 Task: Search one way flight ticket for 2 adults, 2 children, 2 infants in seat in first from Milwaukee: Milwaukee Mitchell International Airport to New Bern: Coastal Carolina Regional Airport (was Craven County Regional) on 8-4-2023. Choice of flights is Southwest. Number of bags: 1 checked bag. Price is upto 71000. Outbound departure time preference is 23:15.
Action: Mouse moved to (345, 290)
Screenshot: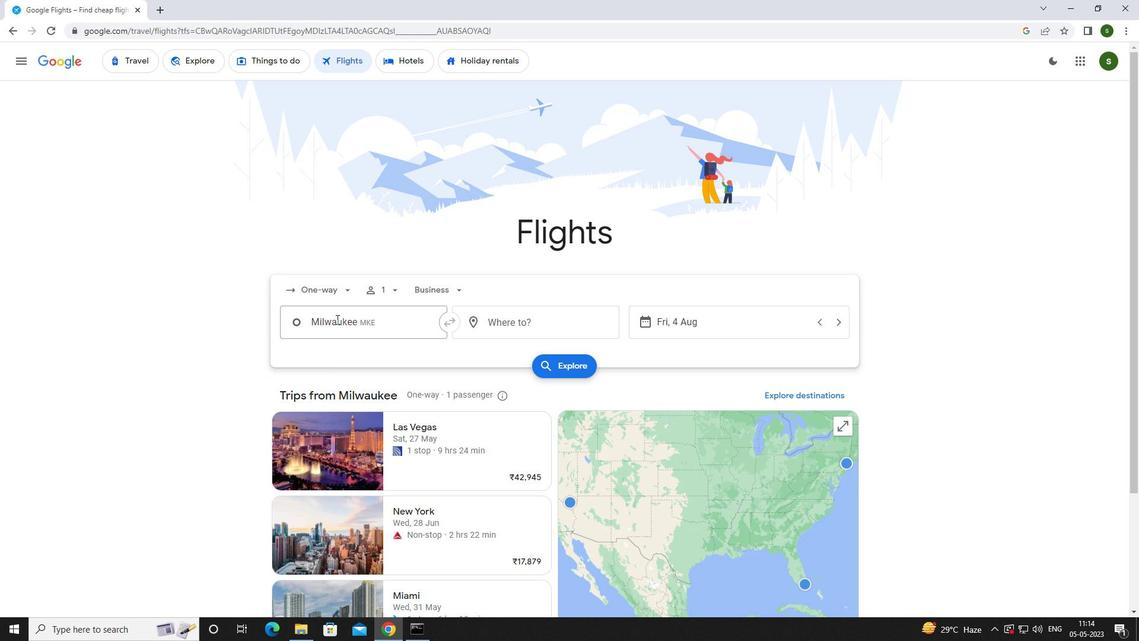 
Action: Mouse pressed left at (345, 290)
Screenshot: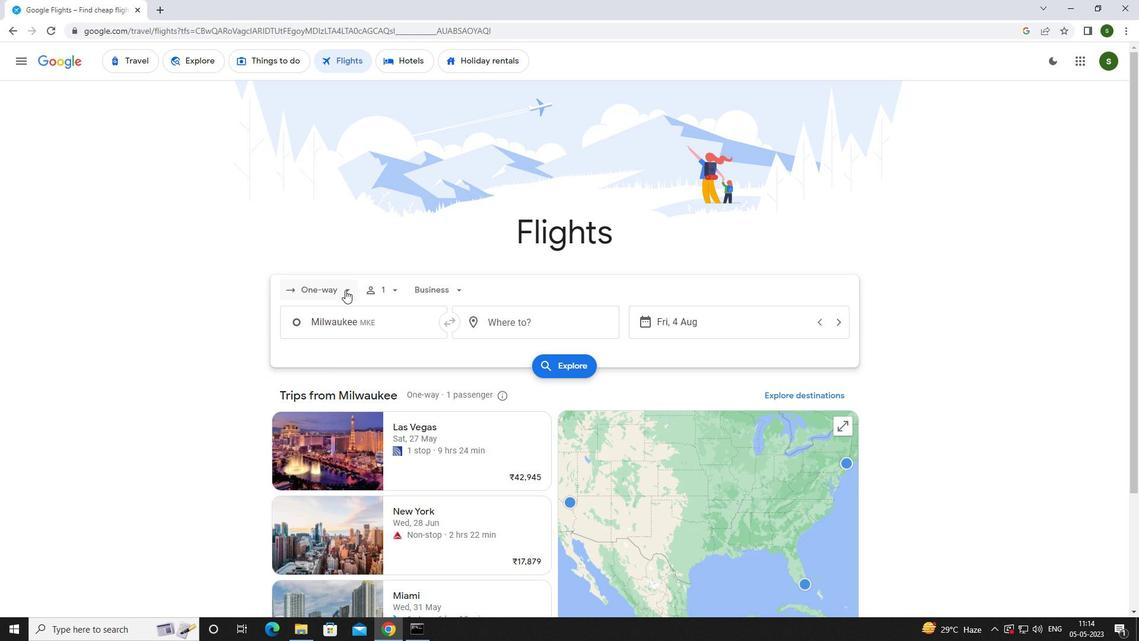 
Action: Mouse moved to (333, 345)
Screenshot: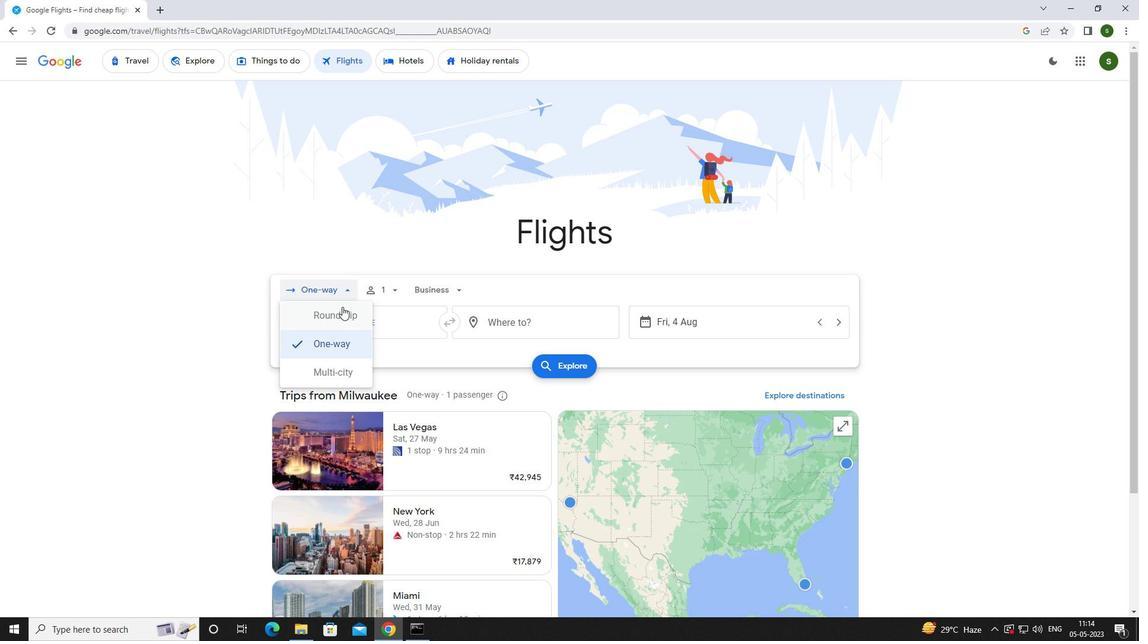 
Action: Mouse pressed left at (333, 345)
Screenshot: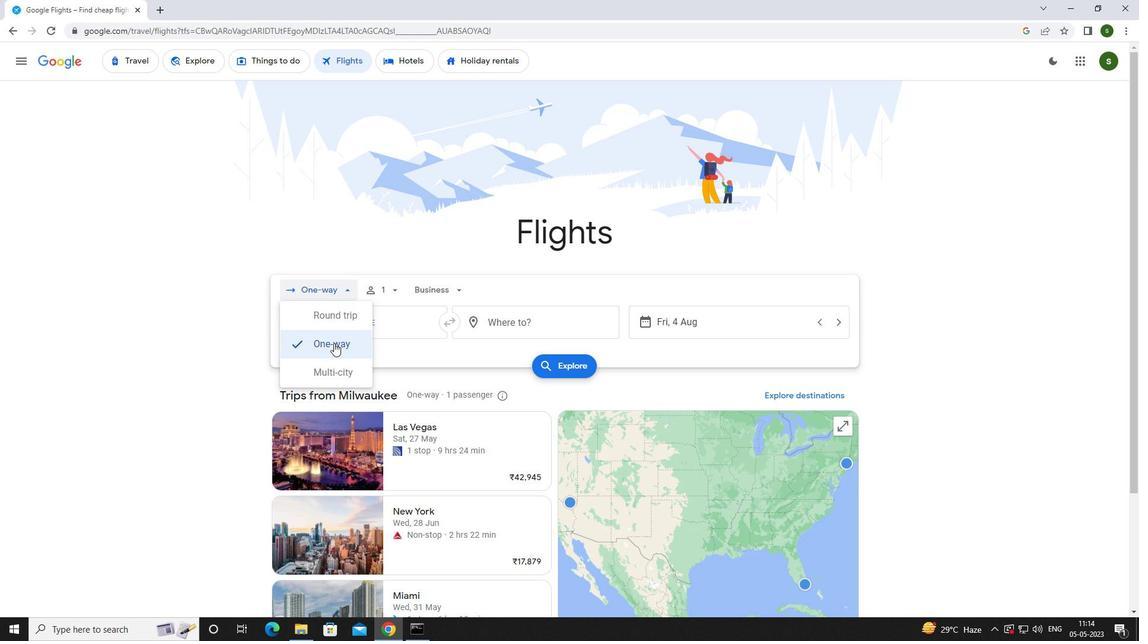 
Action: Mouse moved to (390, 294)
Screenshot: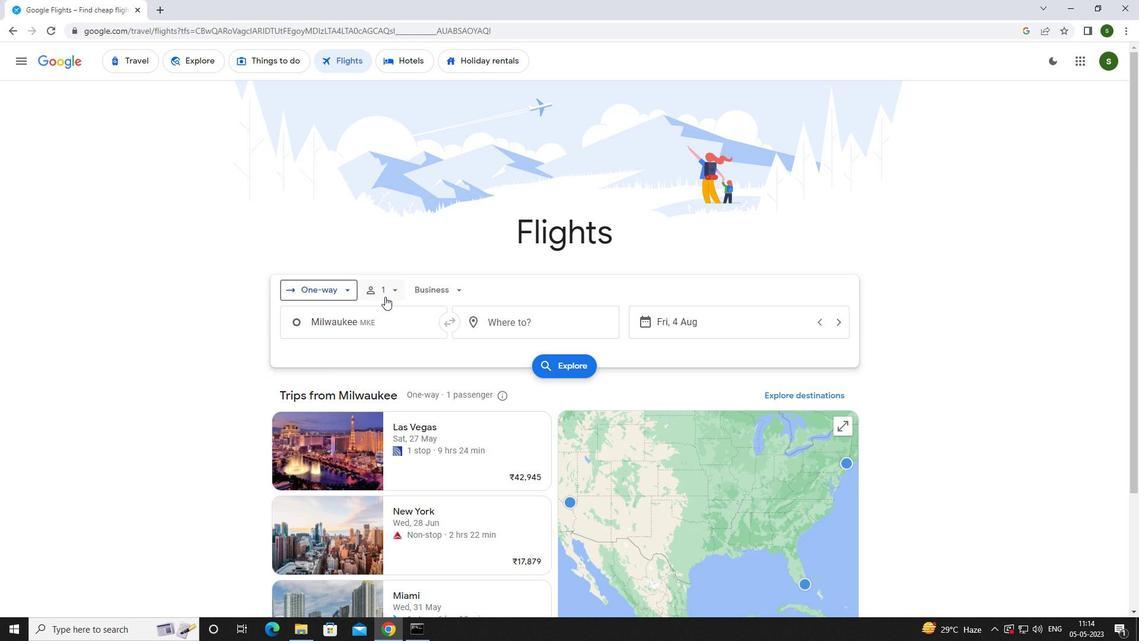 
Action: Mouse pressed left at (390, 294)
Screenshot: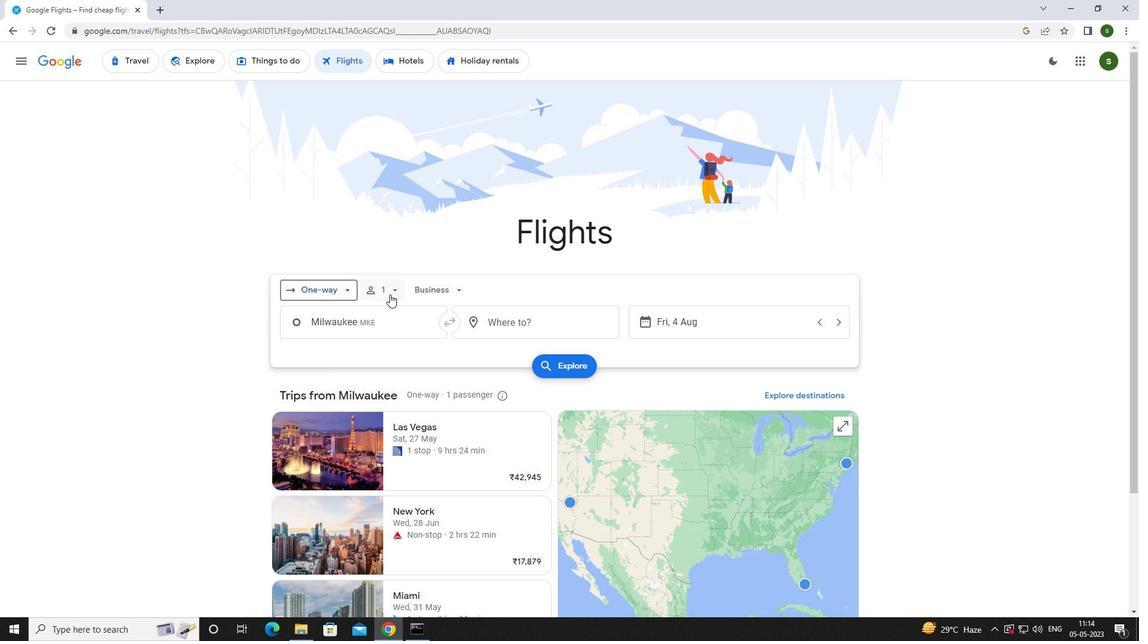 
Action: Mouse moved to (483, 319)
Screenshot: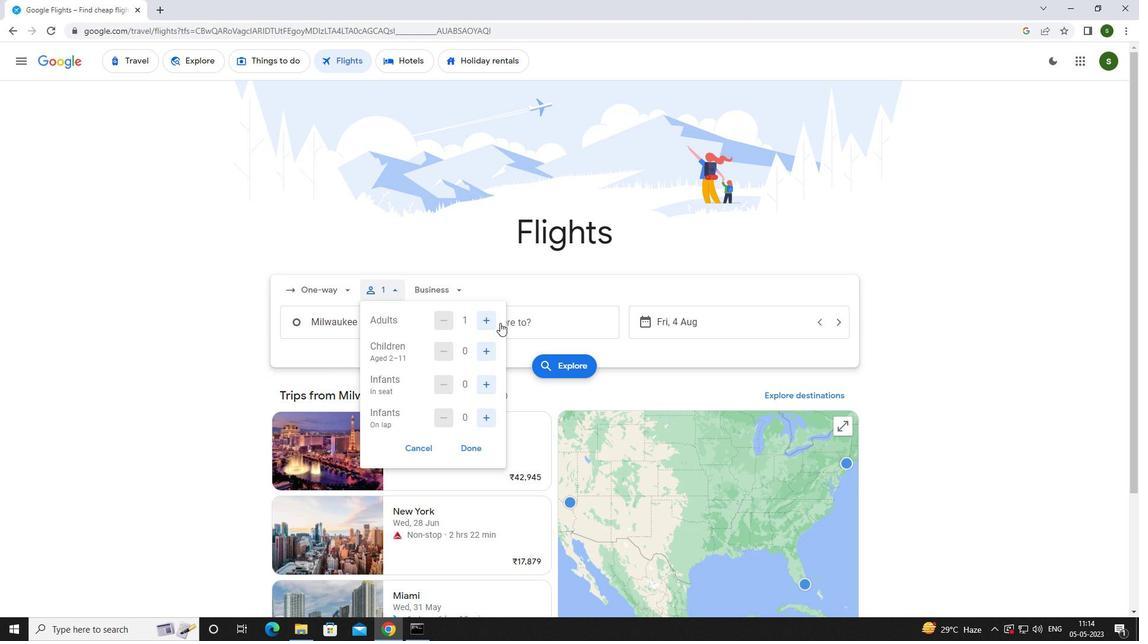 
Action: Mouse pressed left at (483, 319)
Screenshot: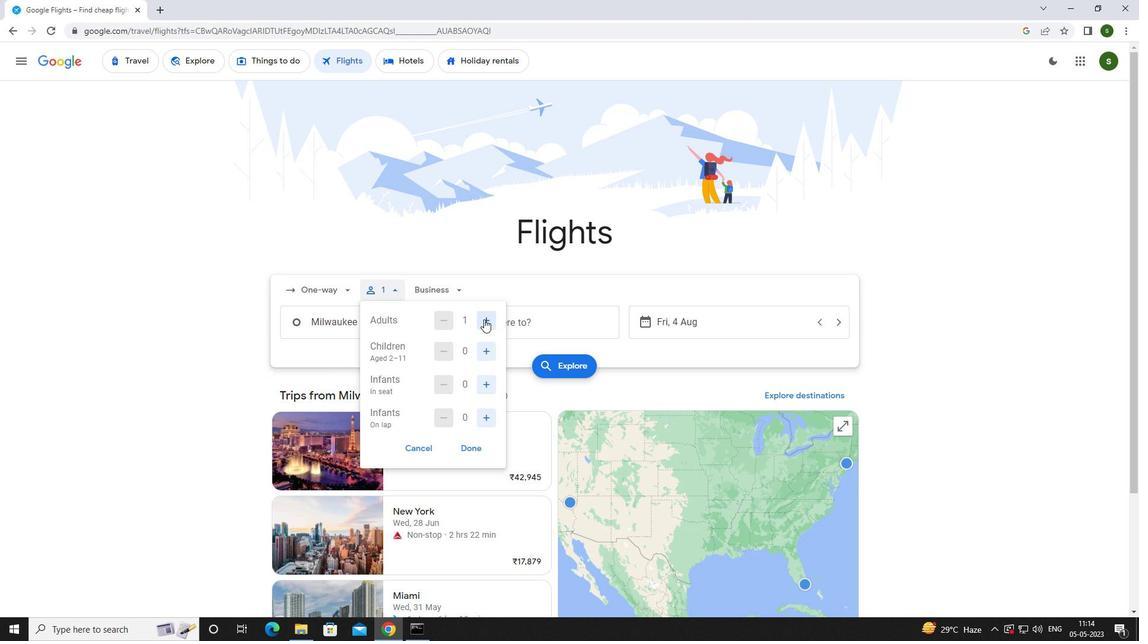 
Action: Mouse moved to (485, 345)
Screenshot: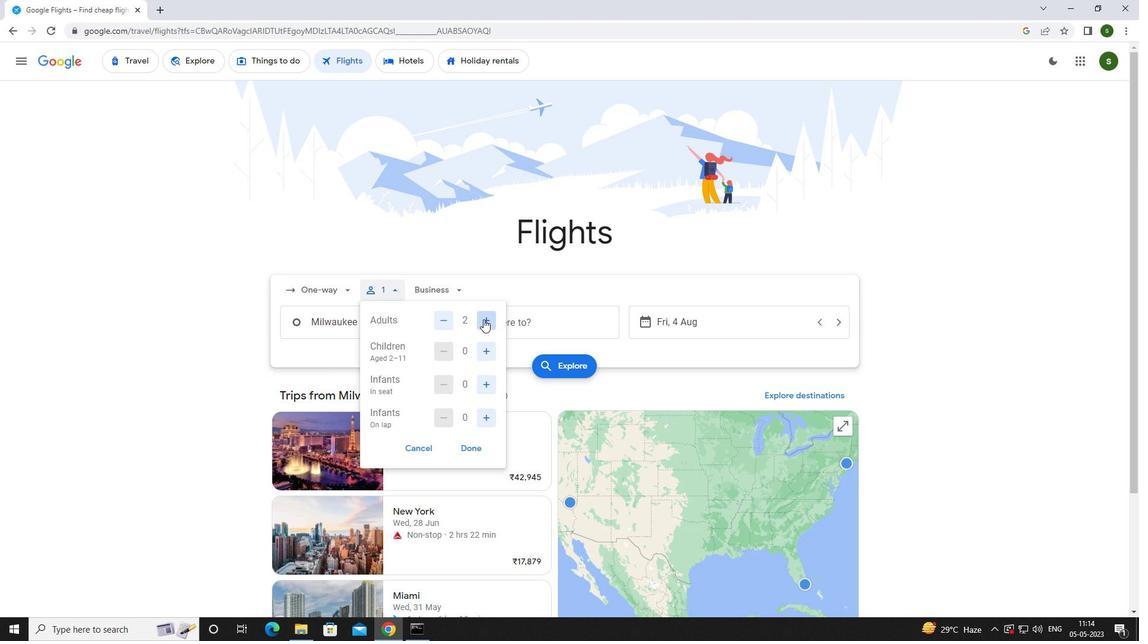 
Action: Mouse pressed left at (485, 345)
Screenshot: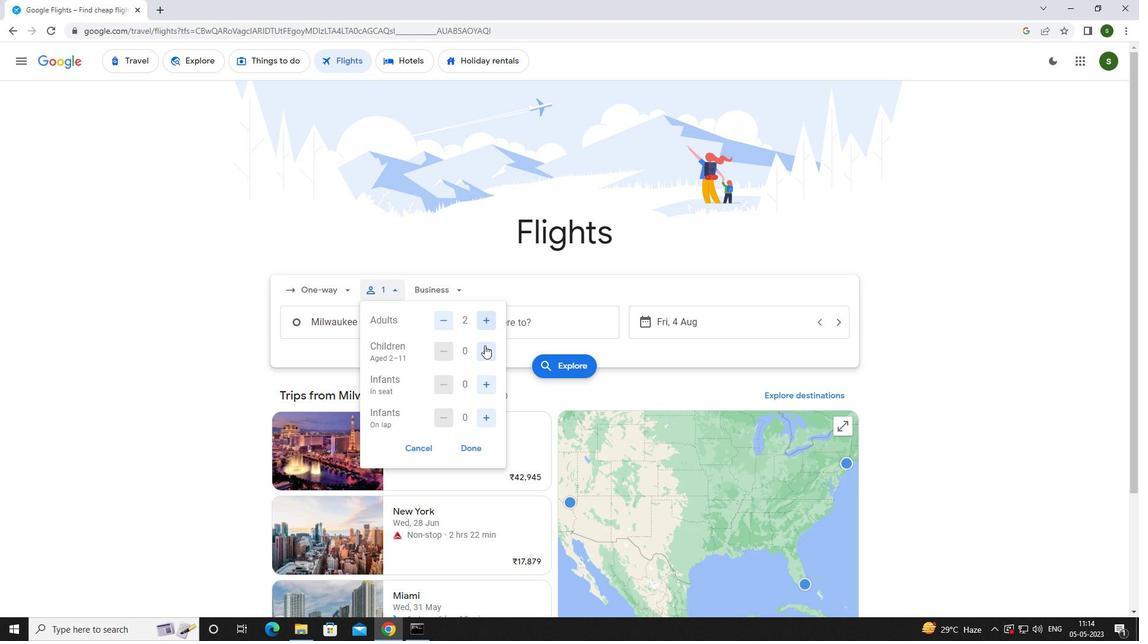 
Action: Mouse moved to (485, 346)
Screenshot: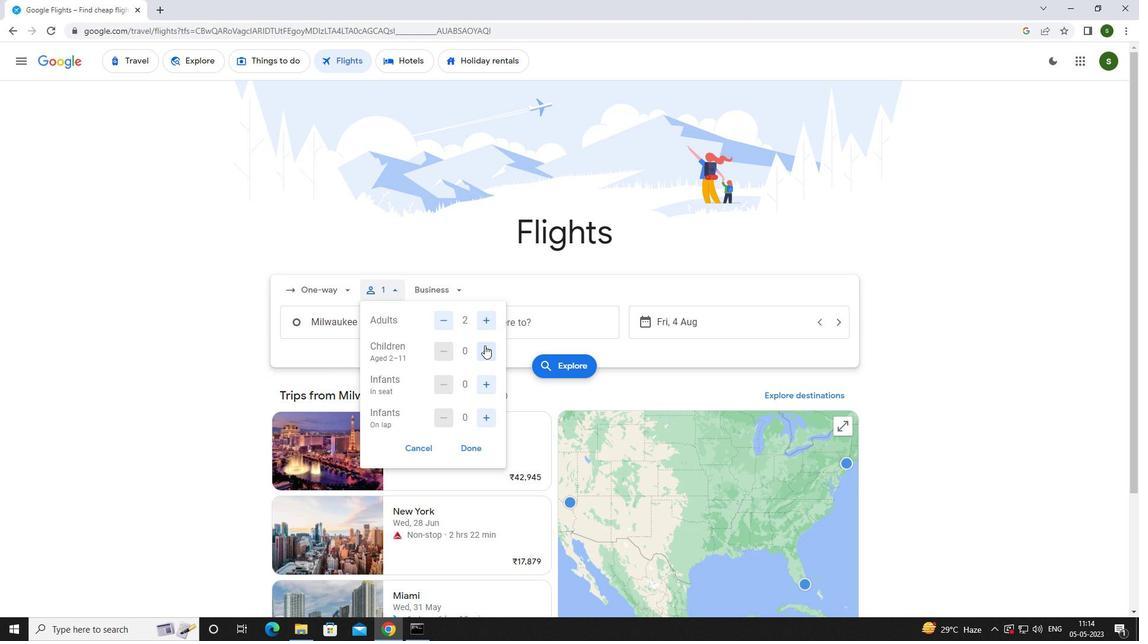 
Action: Mouse pressed left at (485, 346)
Screenshot: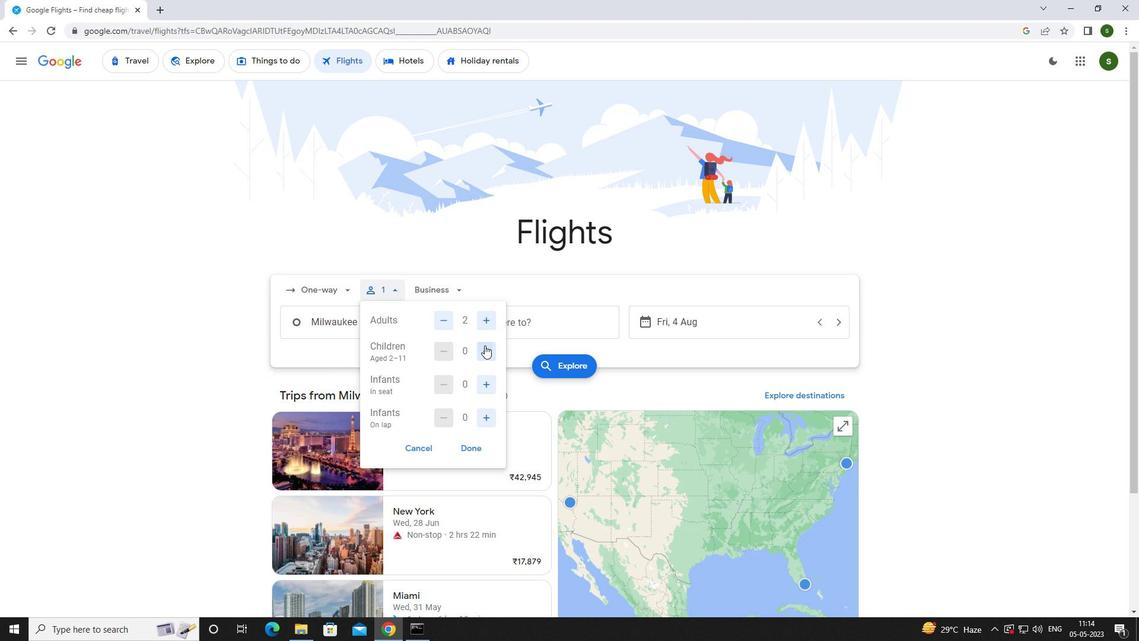 
Action: Mouse moved to (487, 383)
Screenshot: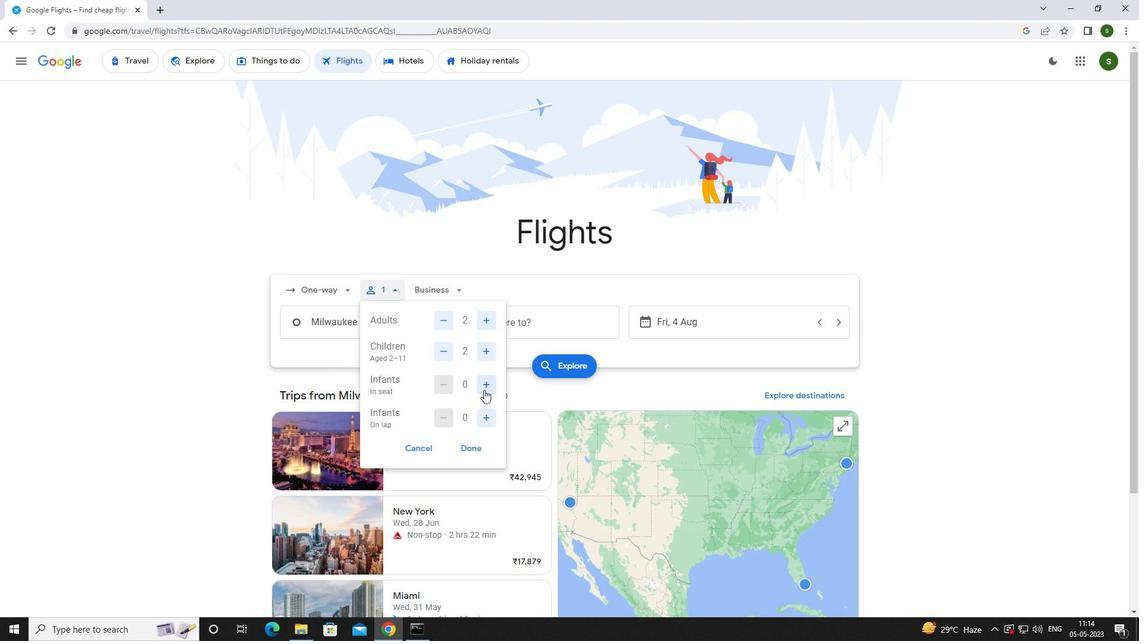 
Action: Mouse pressed left at (487, 383)
Screenshot: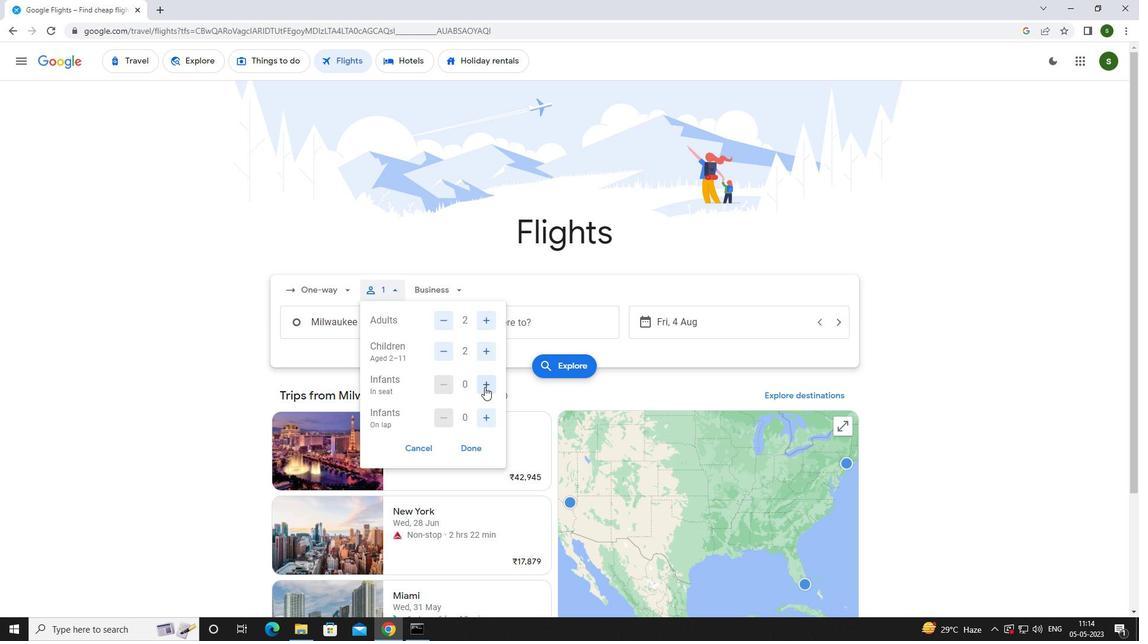 
Action: Mouse pressed left at (487, 383)
Screenshot: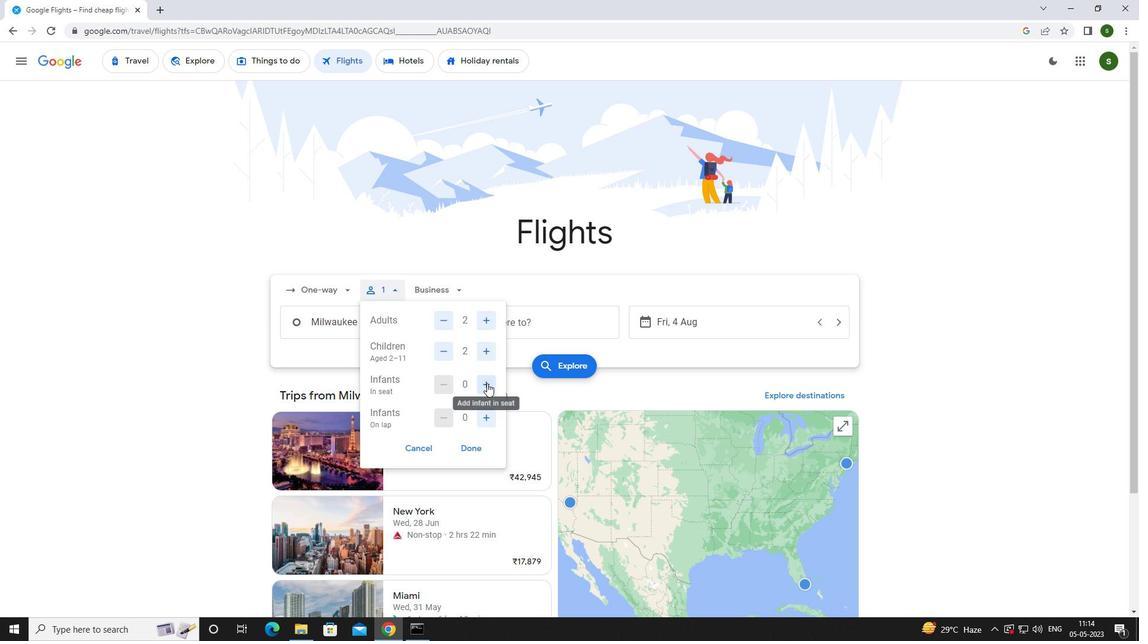 
Action: Mouse moved to (452, 286)
Screenshot: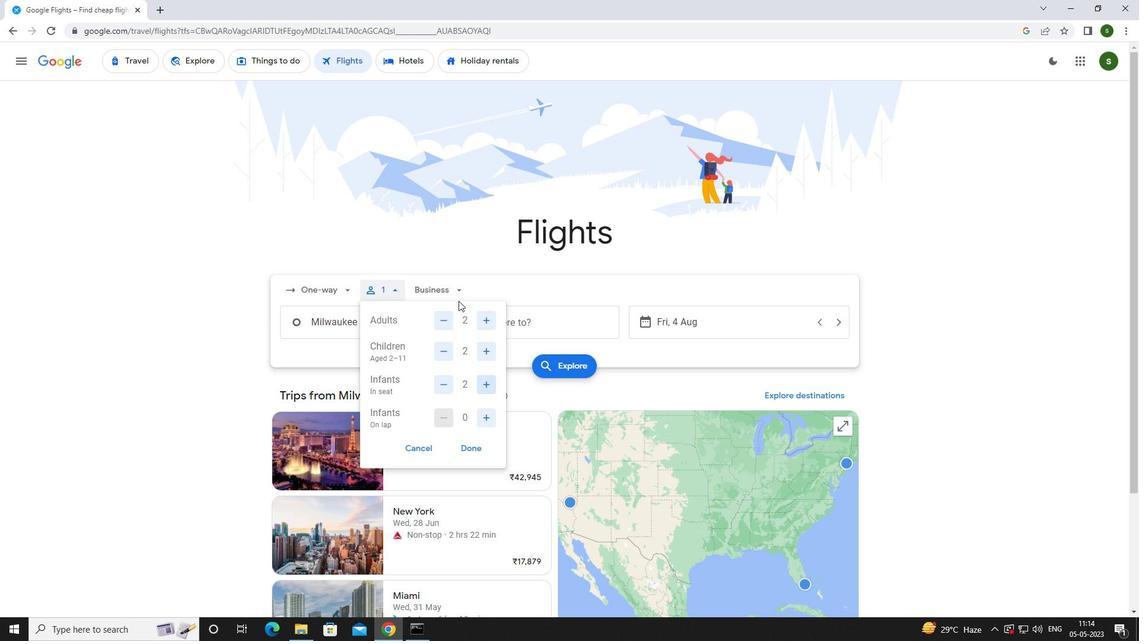 
Action: Mouse pressed left at (452, 286)
Screenshot: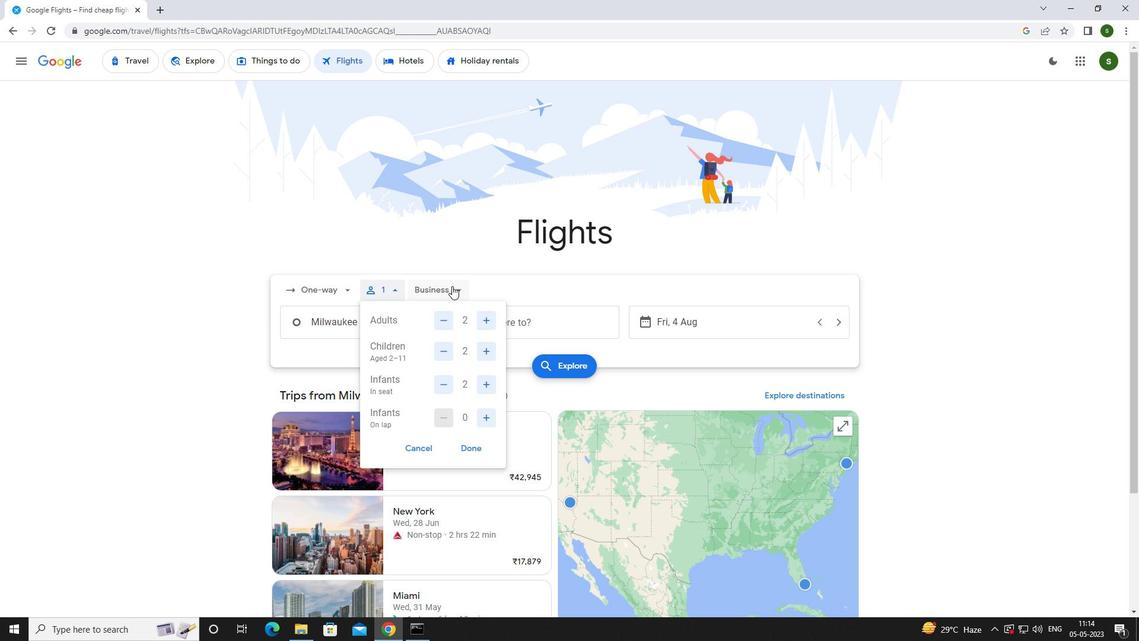 
Action: Mouse moved to (468, 399)
Screenshot: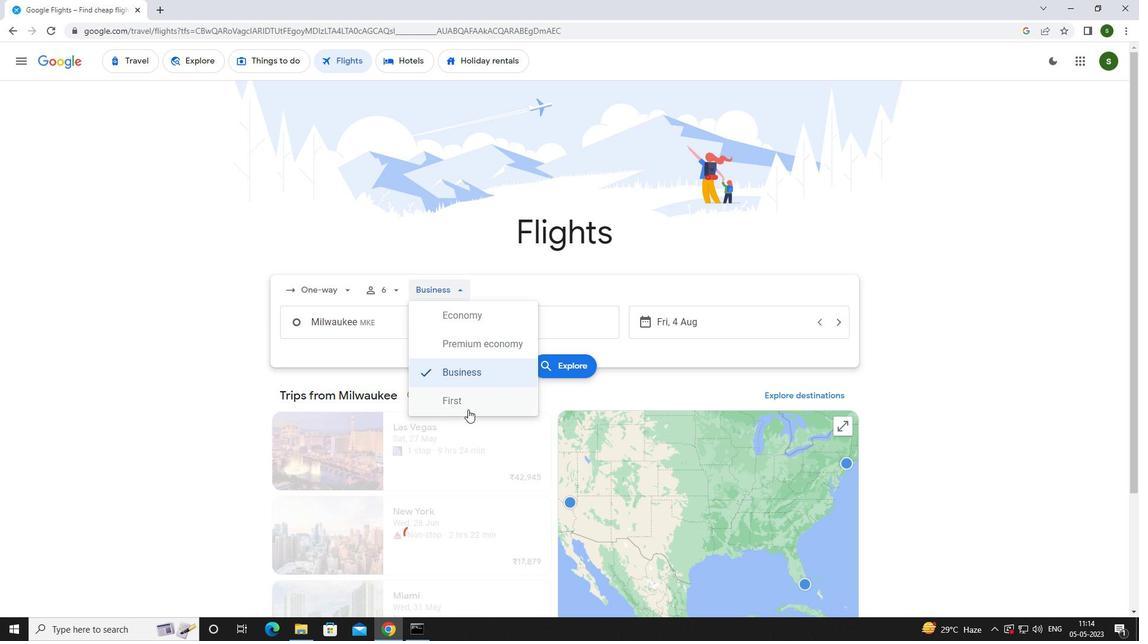 
Action: Mouse pressed left at (468, 399)
Screenshot: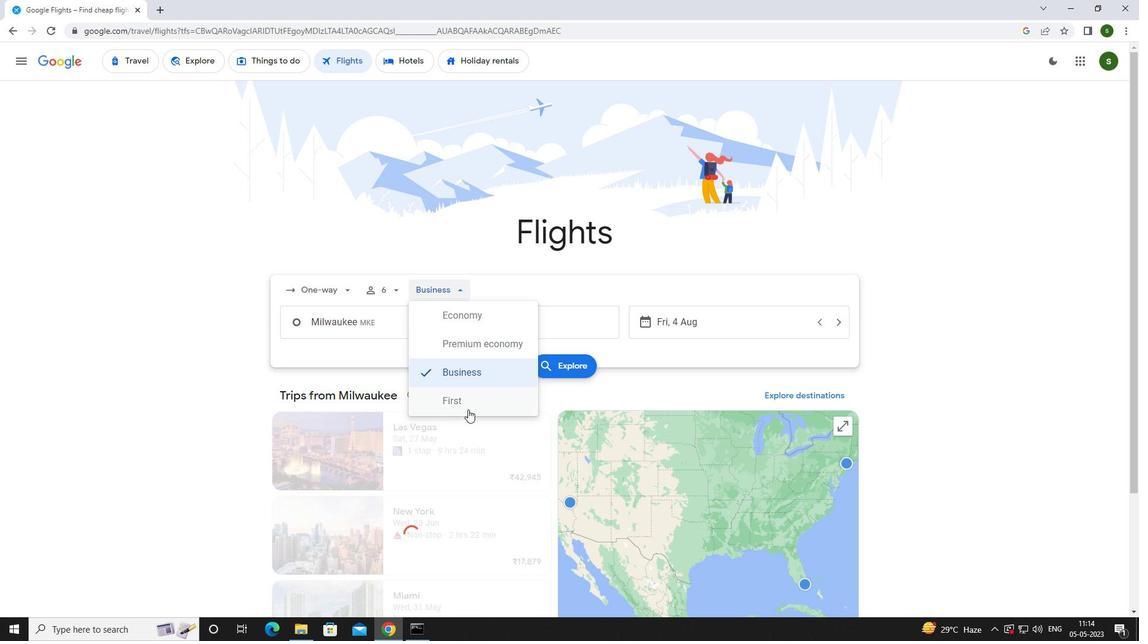 
Action: Mouse moved to (422, 331)
Screenshot: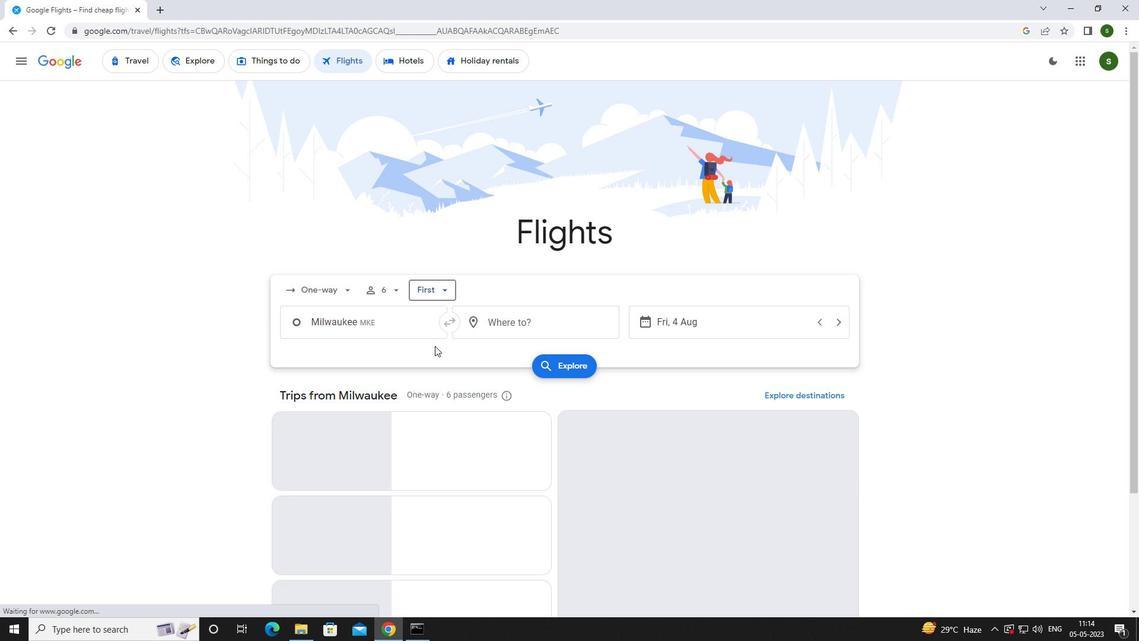 
Action: Mouse pressed left at (422, 331)
Screenshot: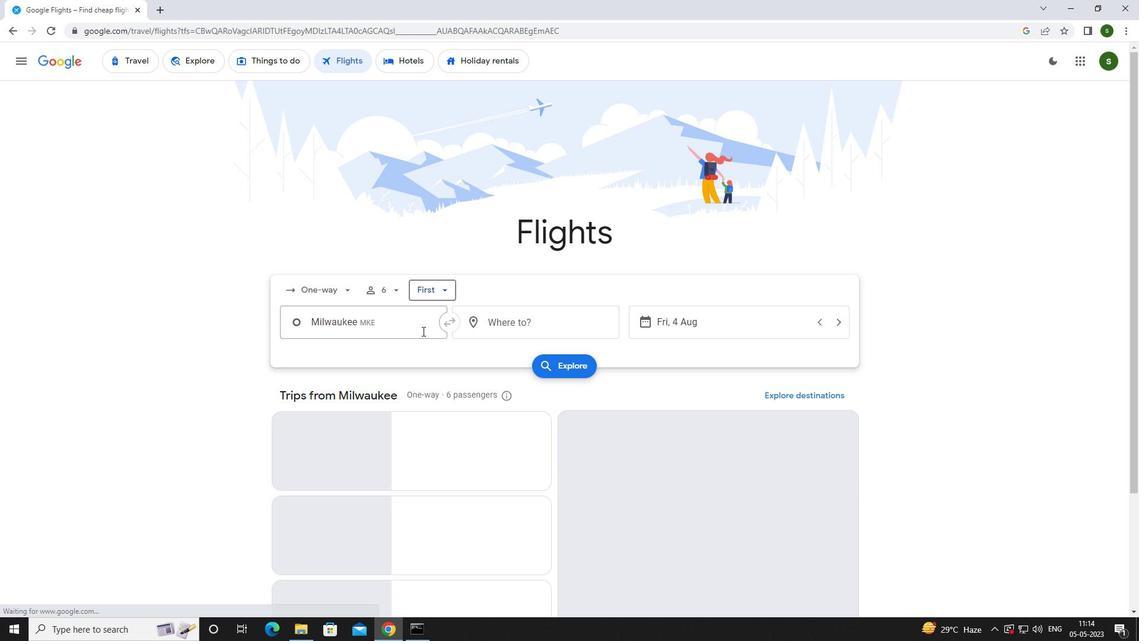 
Action: Key pressed <Key.caps_lock>m<Key.caps_lock>il
Screenshot: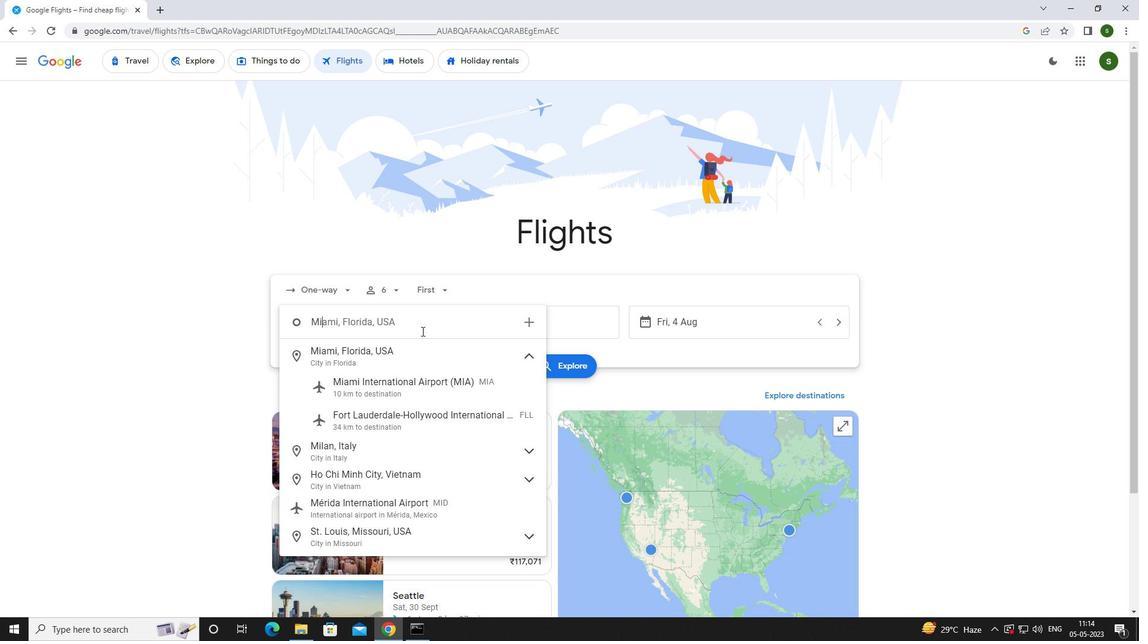 
Action: Mouse moved to (419, 581)
Screenshot: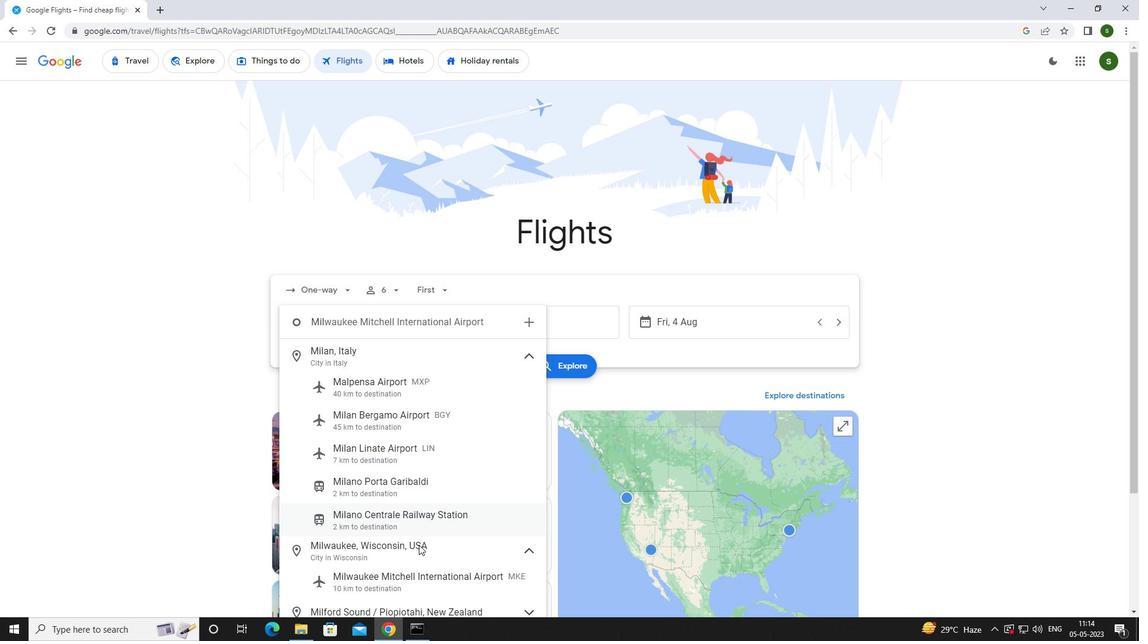 
Action: Mouse pressed left at (419, 581)
Screenshot: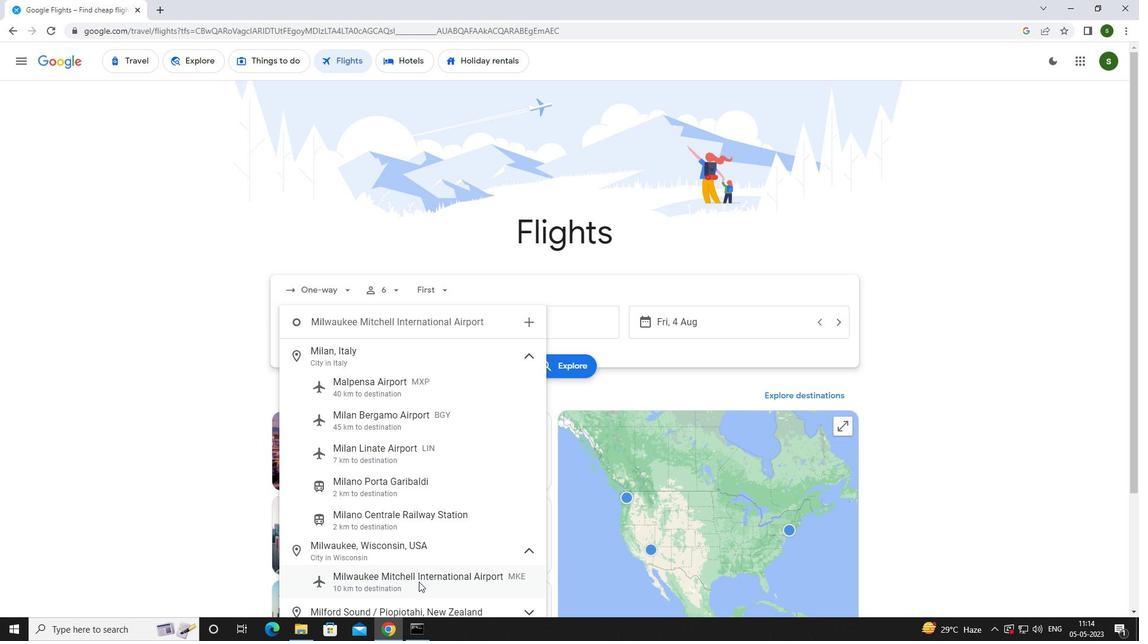 
Action: Mouse moved to (540, 336)
Screenshot: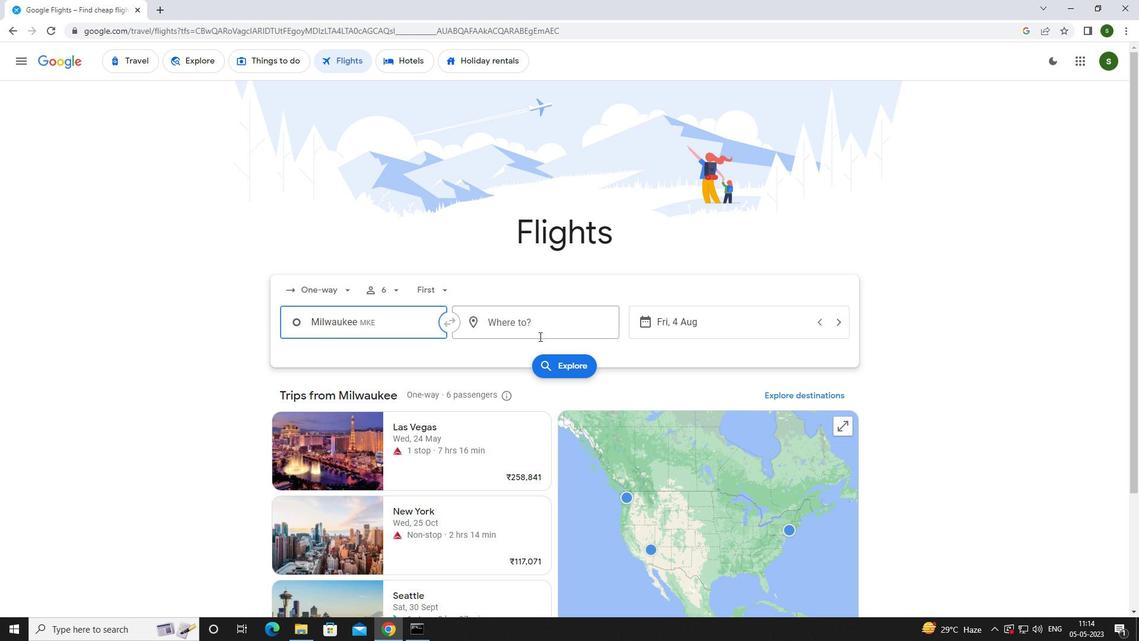 
Action: Mouse pressed left at (540, 336)
Screenshot: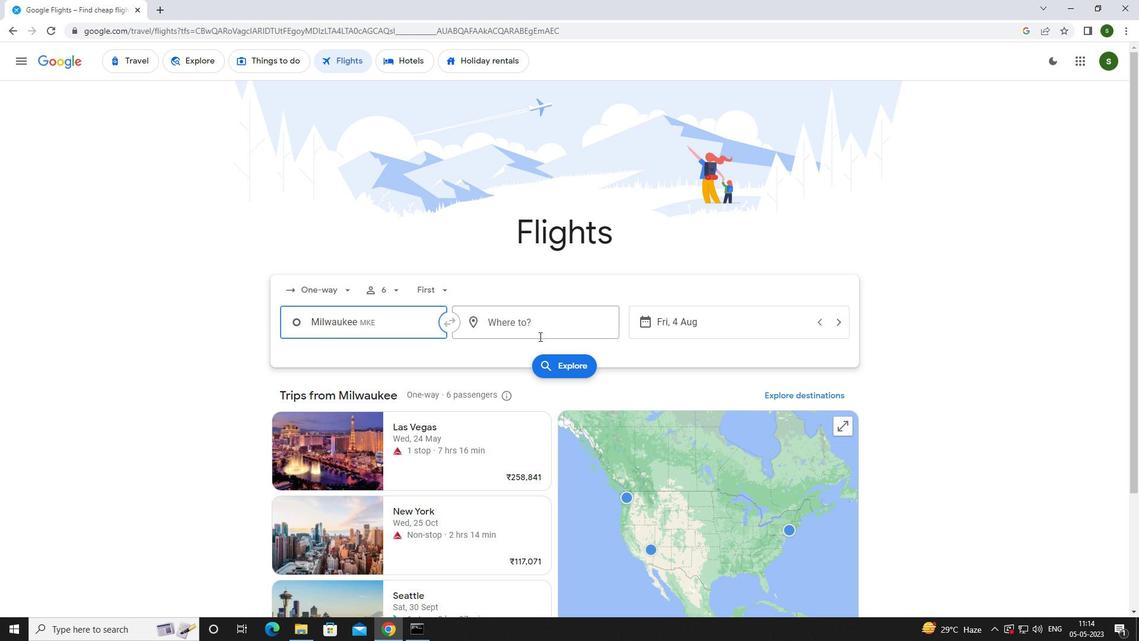 
Action: Key pressed <Key.caps_lock>c<Key.caps_lock>oastal
Screenshot: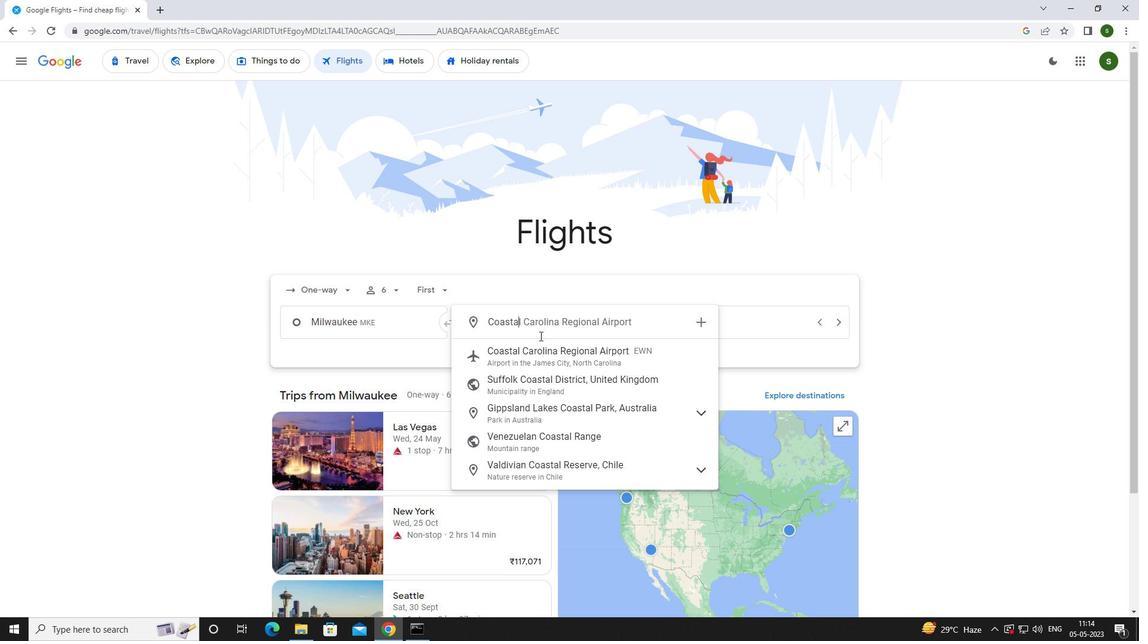 
Action: Mouse moved to (534, 355)
Screenshot: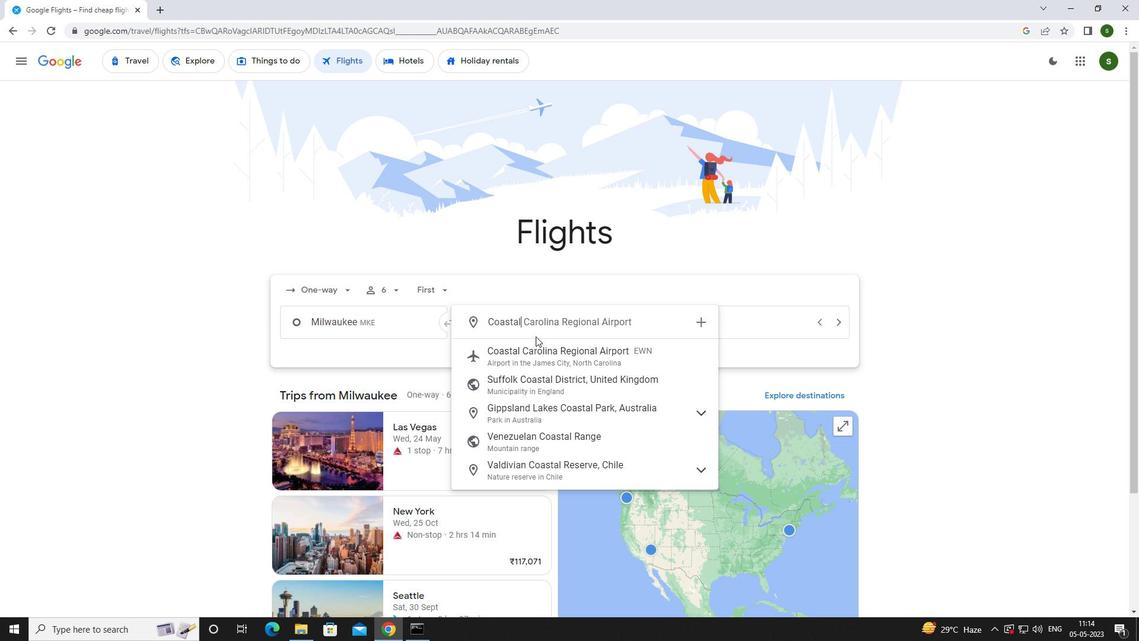 
Action: Mouse pressed left at (534, 355)
Screenshot: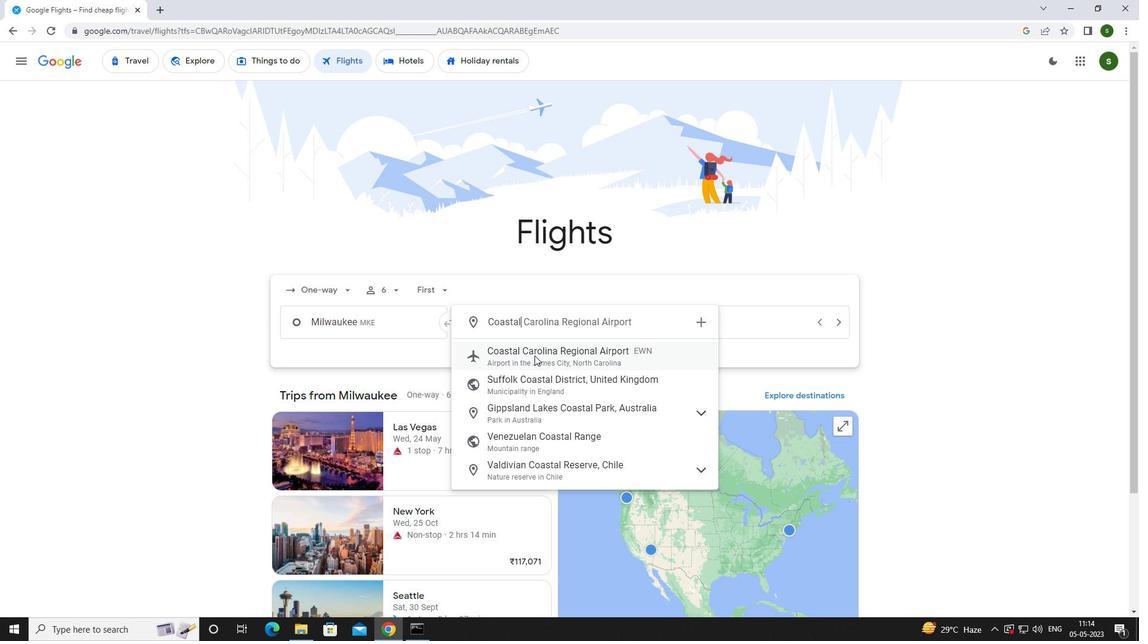
Action: Mouse moved to (687, 318)
Screenshot: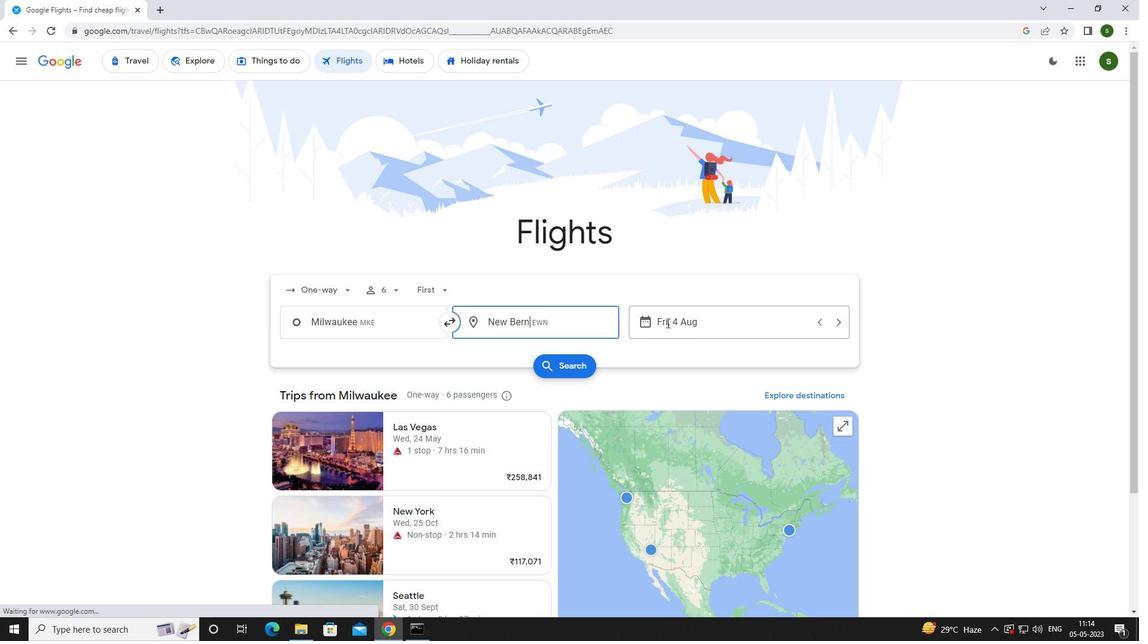 
Action: Mouse pressed left at (687, 318)
Screenshot: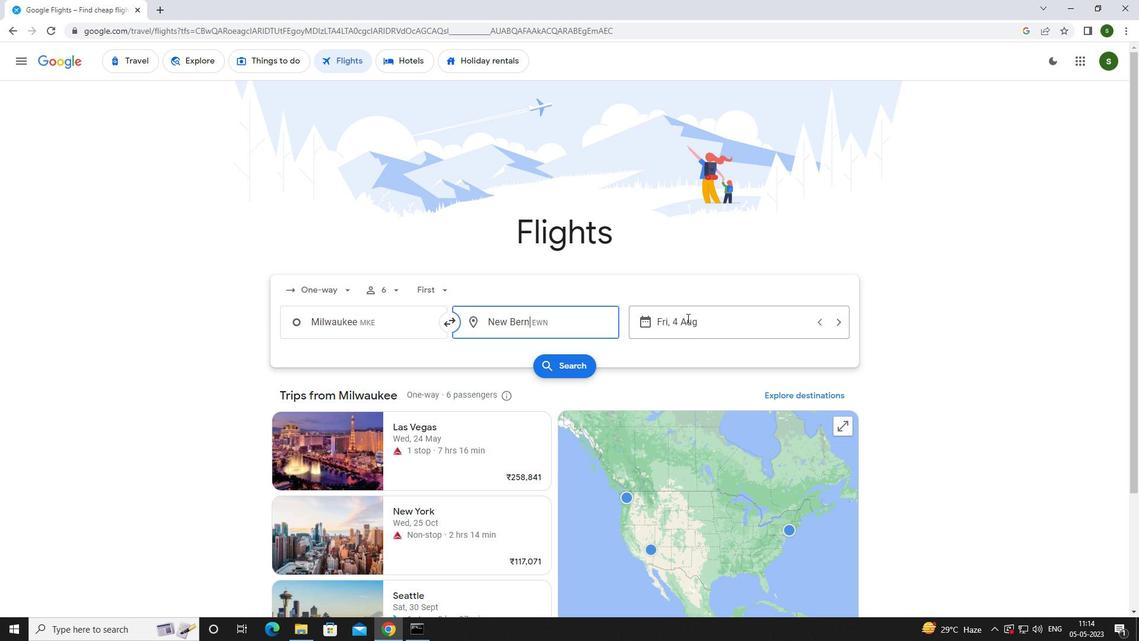 
Action: Mouse moved to (569, 397)
Screenshot: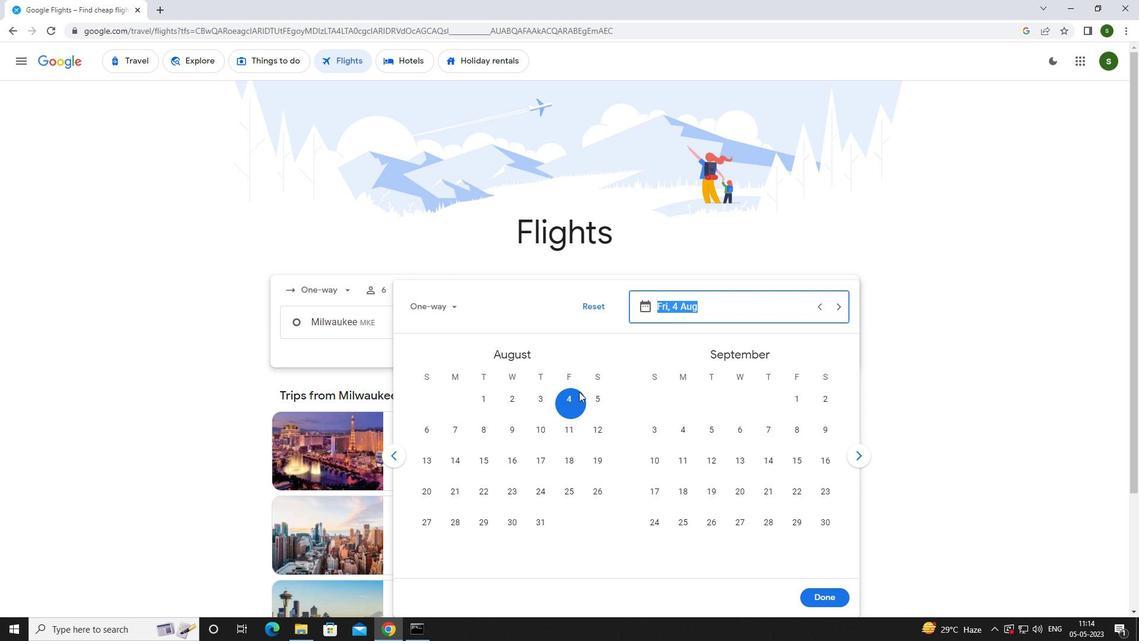 
Action: Mouse pressed left at (569, 397)
Screenshot: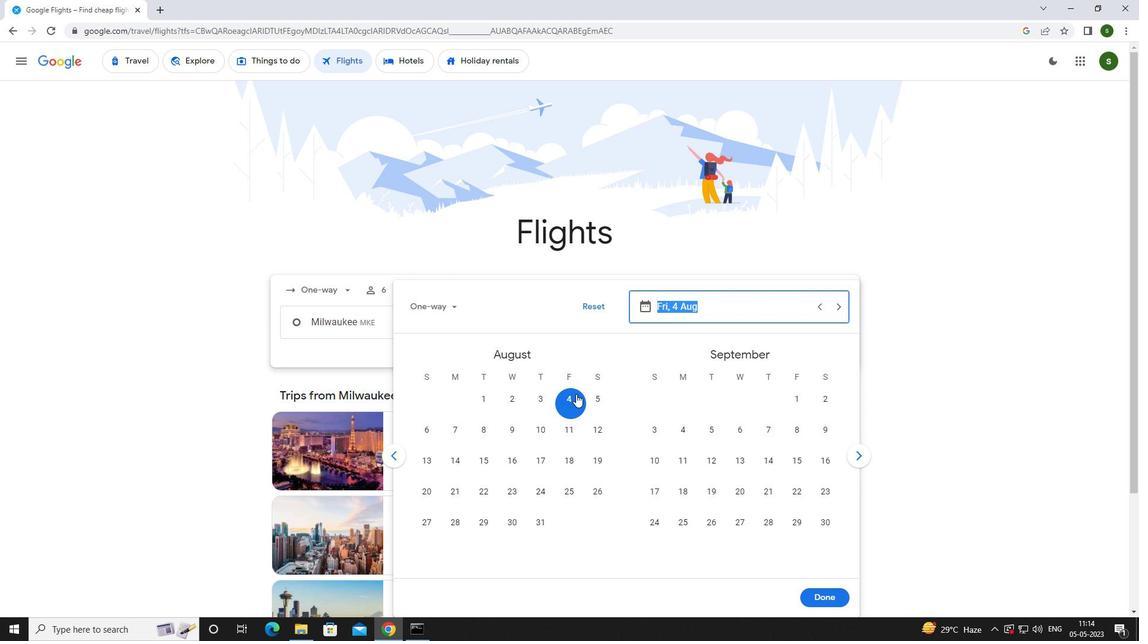 
Action: Mouse moved to (819, 590)
Screenshot: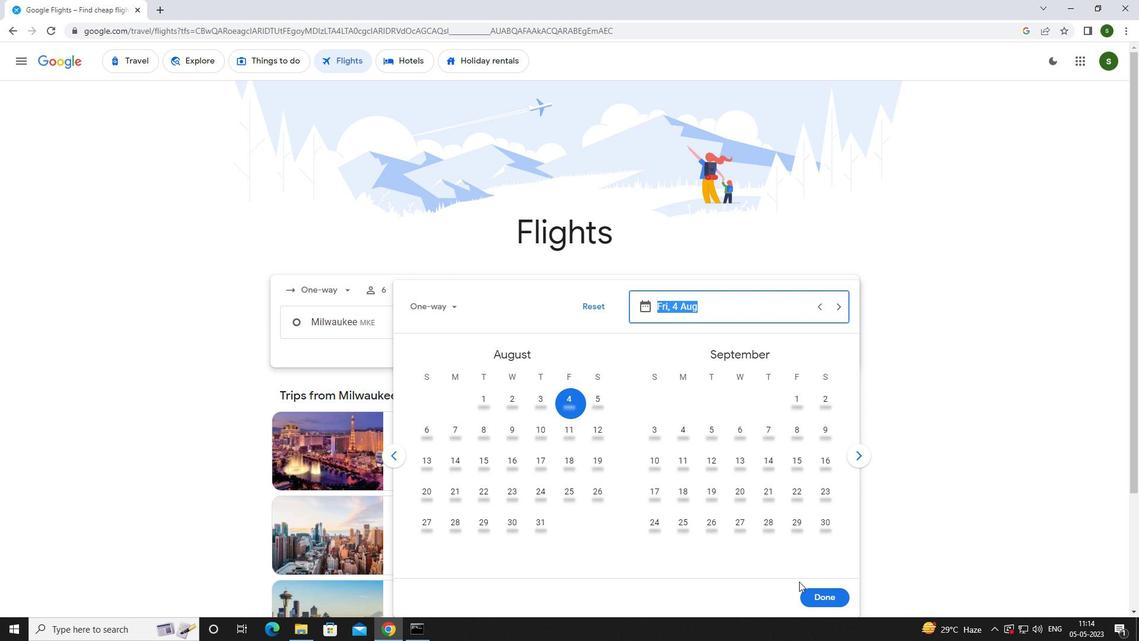 
Action: Mouse pressed left at (819, 590)
Screenshot: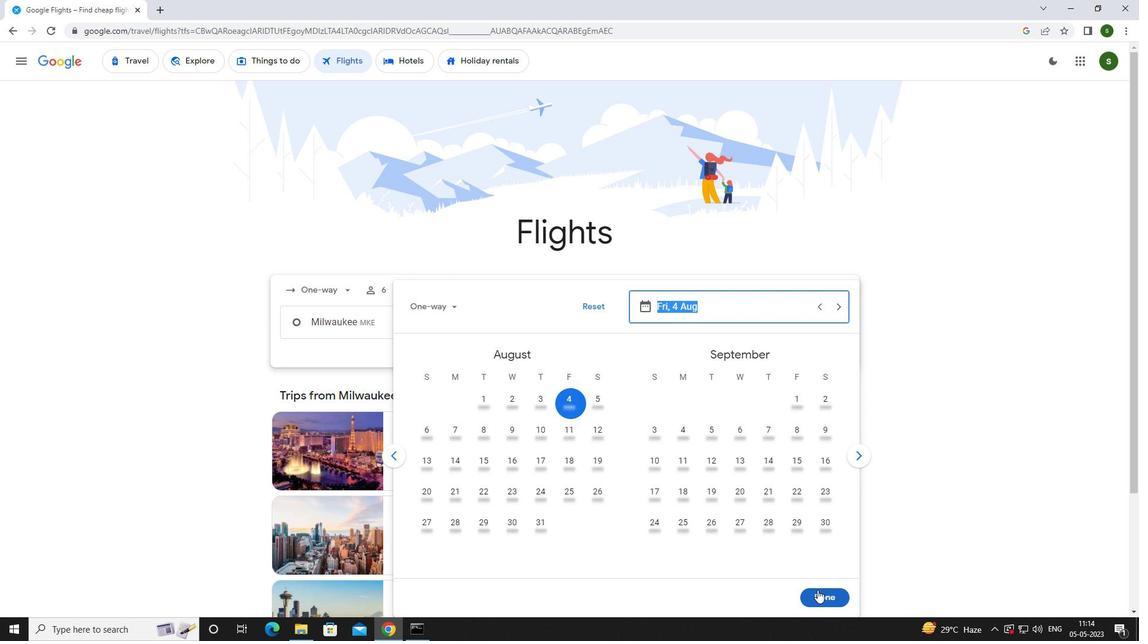 
Action: Mouse moved to (540, 357)
Screenshot: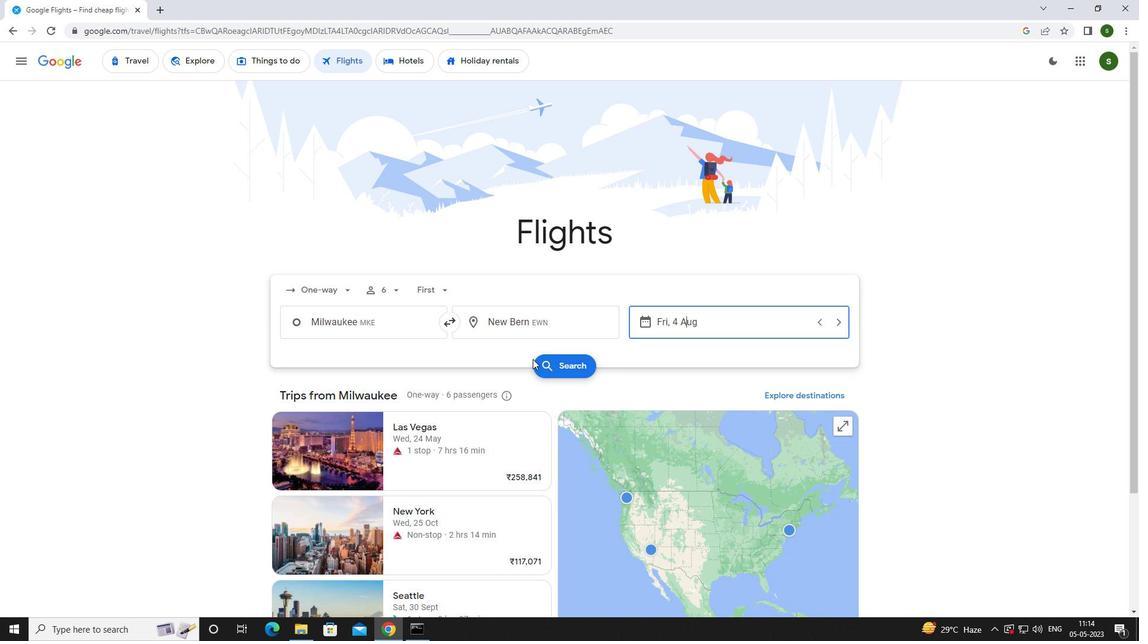 
Action: Mouse pressed left at (540, 357)
Screenshot: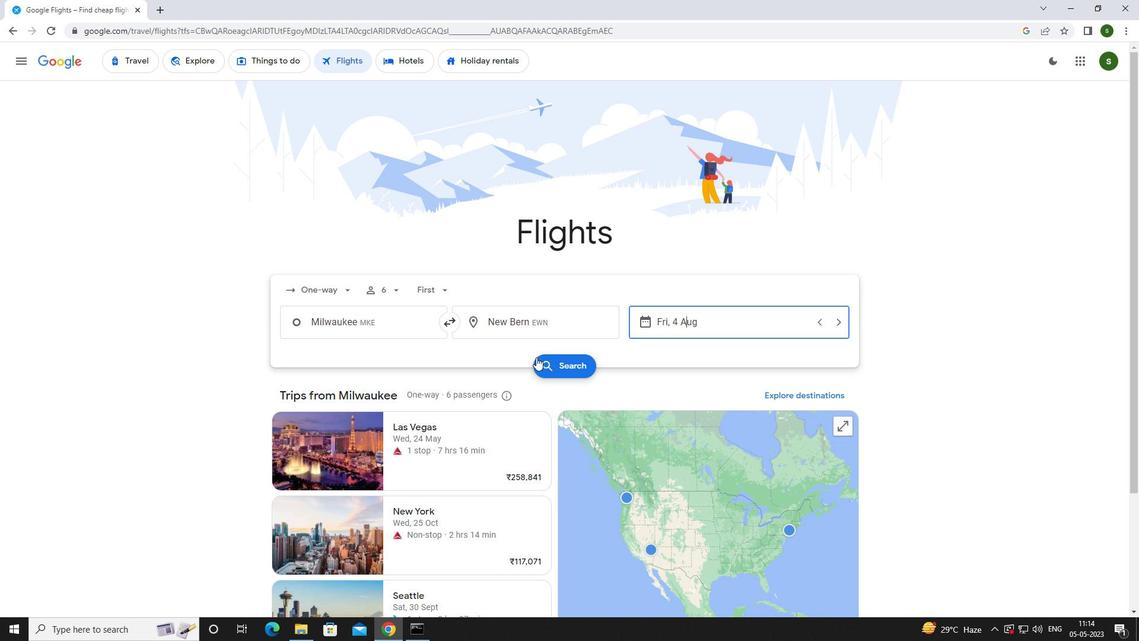 
Action: Mouse moved to (300, 169)
Screenshot: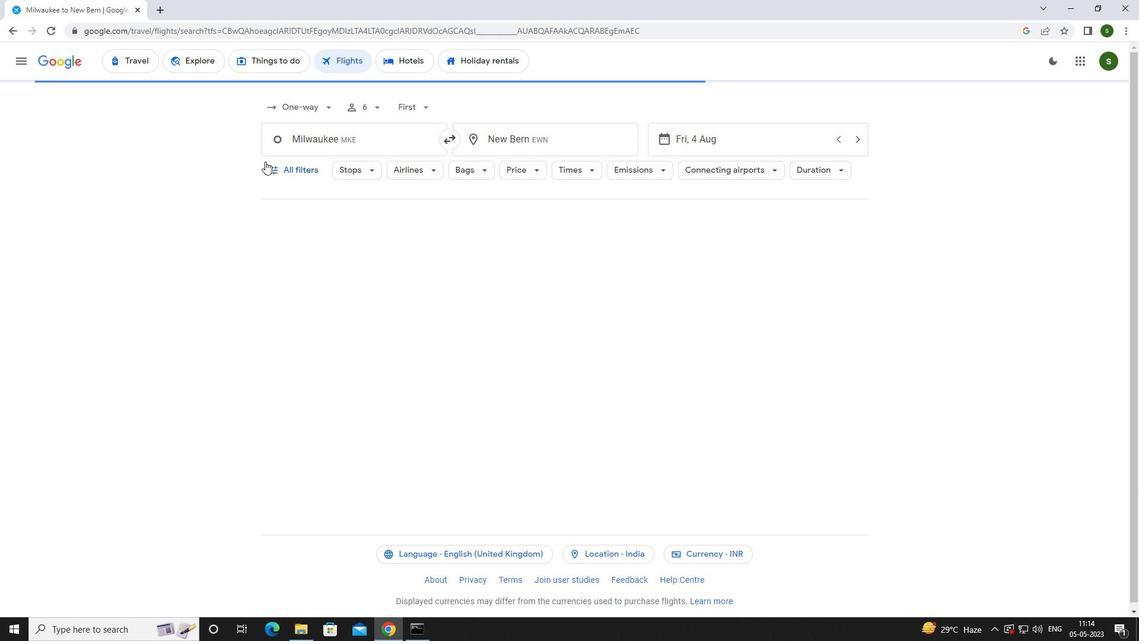 
Action: Mouse pressed left at (300, 169)
Screenshot: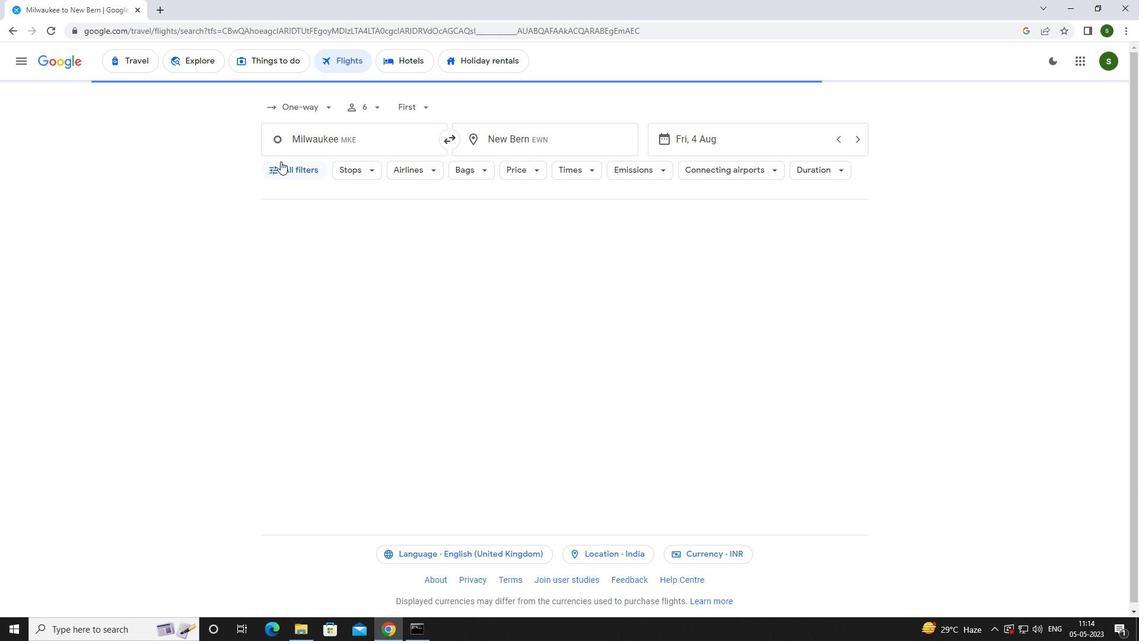 
Action: Mouse moved to (447, 423)
Screenshot: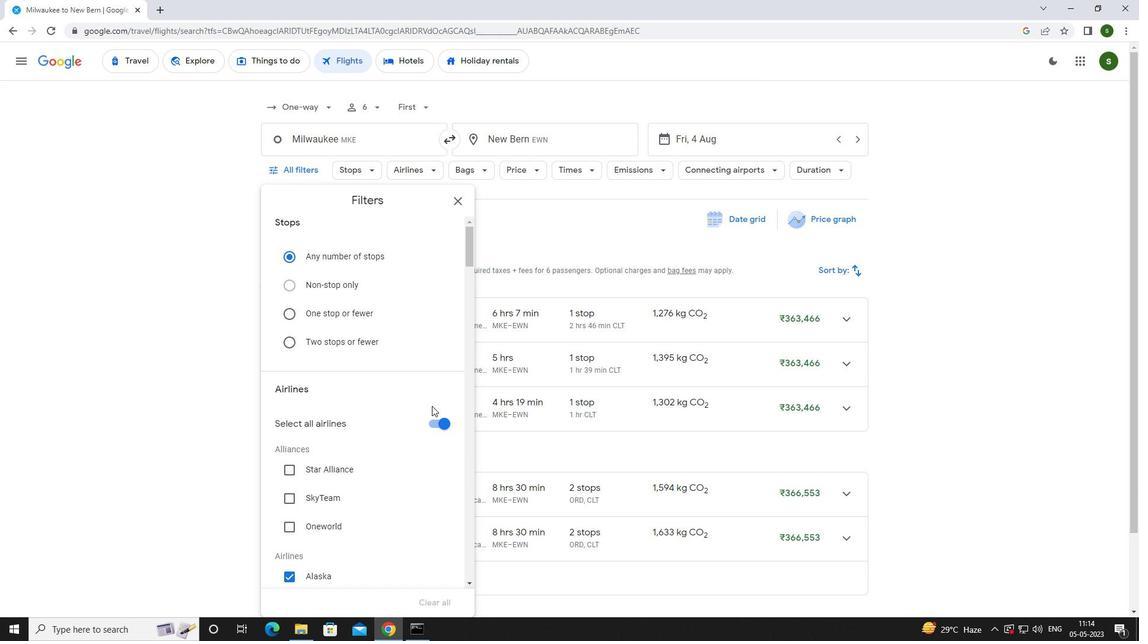 
Action: Mouse pressed left at (447, 423)
Screenshot: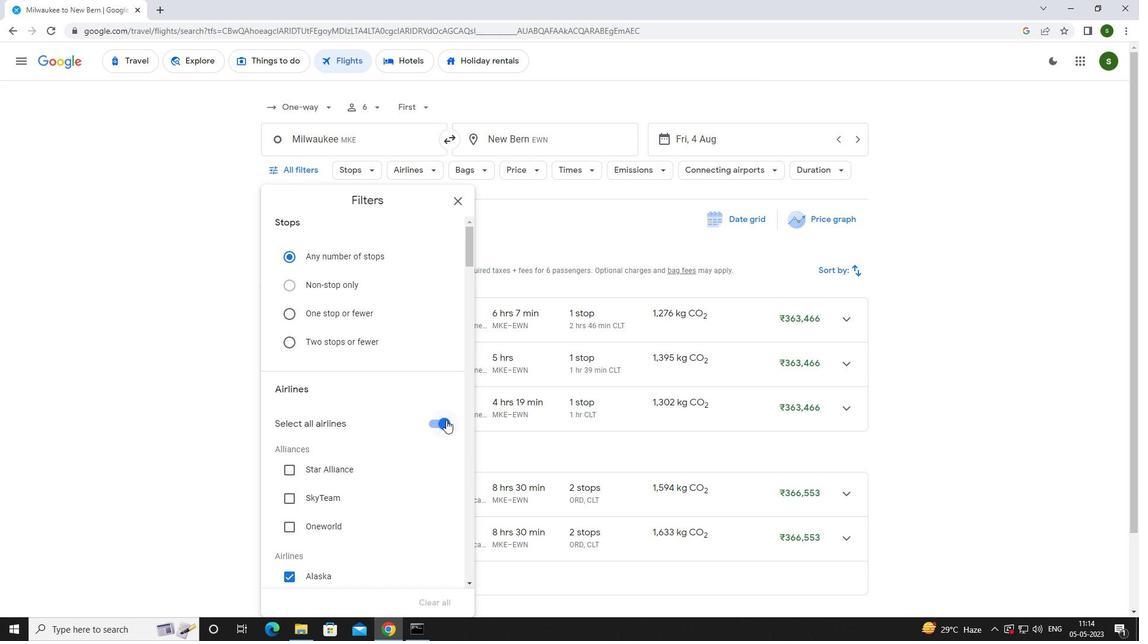 
Action: Mouse moved to (416, 407)
Screenshot: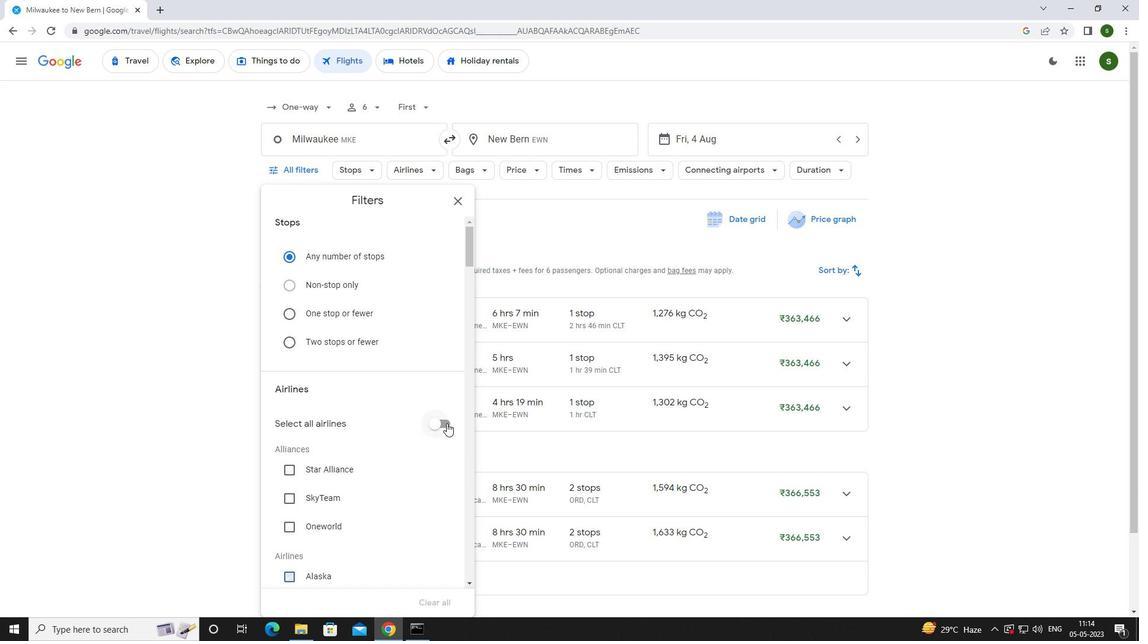 
Action: Mouse scrolled (416, 406) with delta (0, 0)
Screenshot: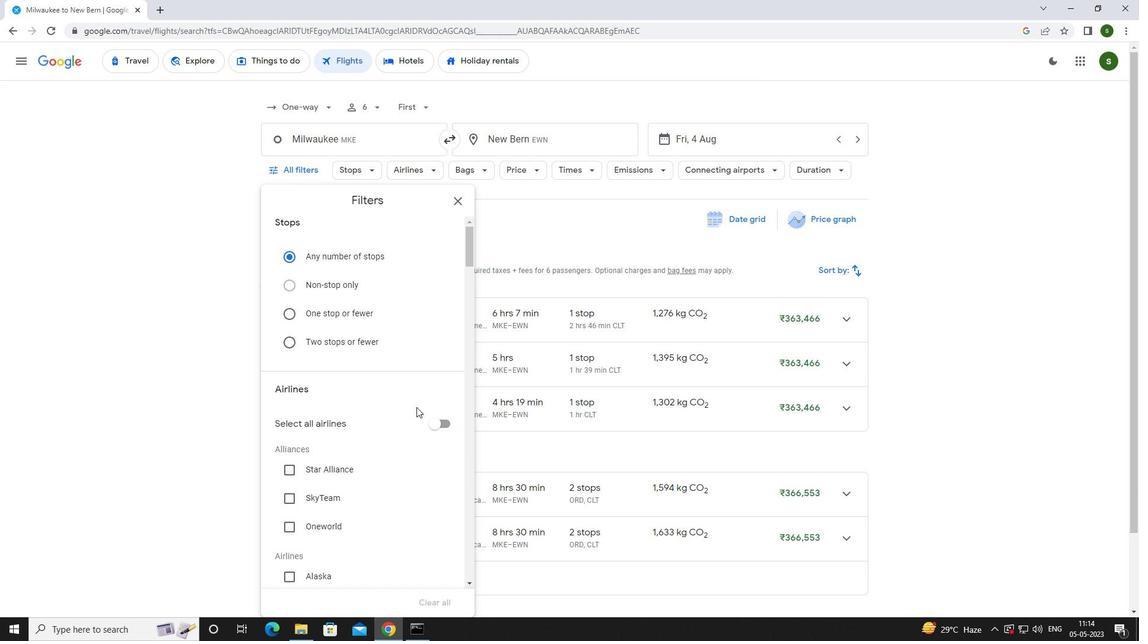 
Action: Mouse scrolled (416, 406) with delta (0, 0)
Screenshot: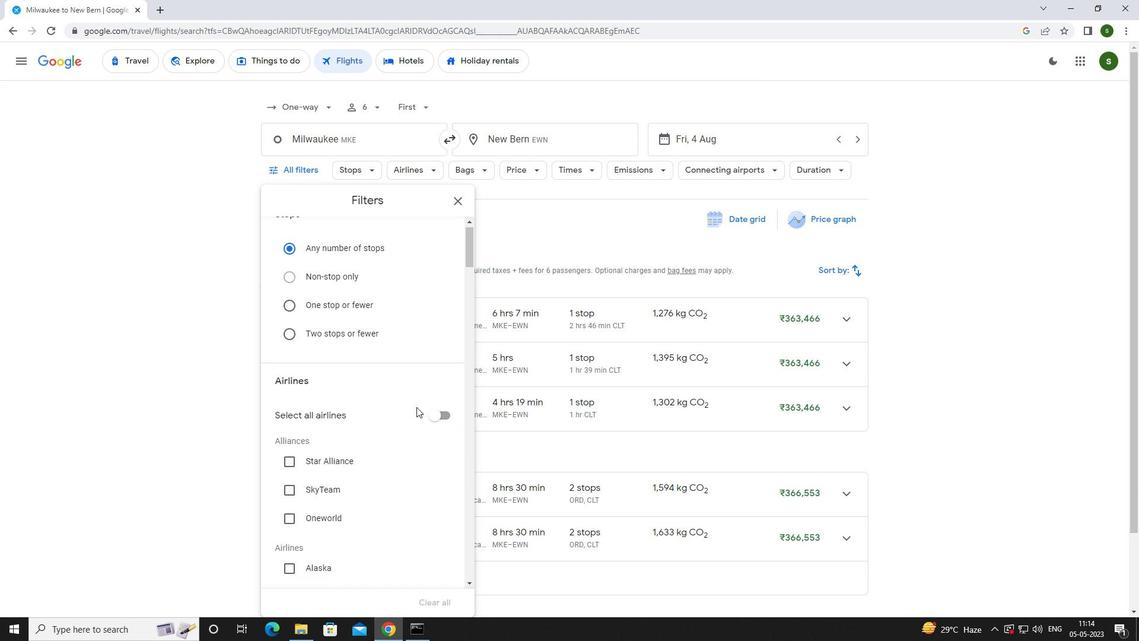 
Action: Mouse scrolled (416, 406) with delta (0, 0)
Screenshot: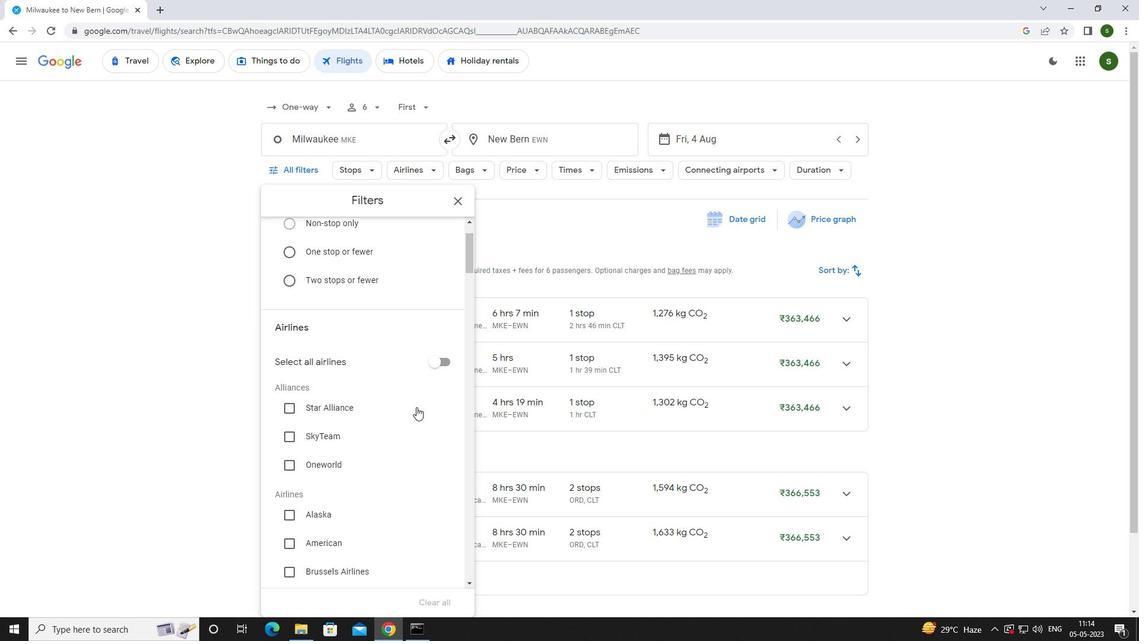 
Action: Mouse scrolled (416, 406) with delta (0, 0)
Screenshot: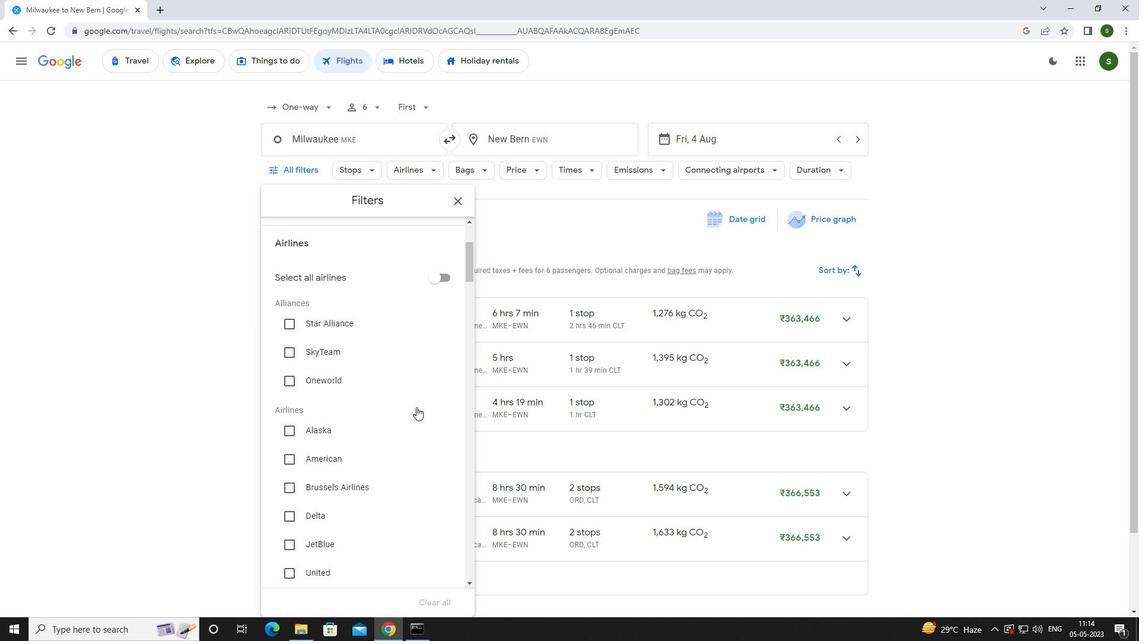 
Action: Mouse scrolled (416, 406) with delta (0, 0)
Screenshot: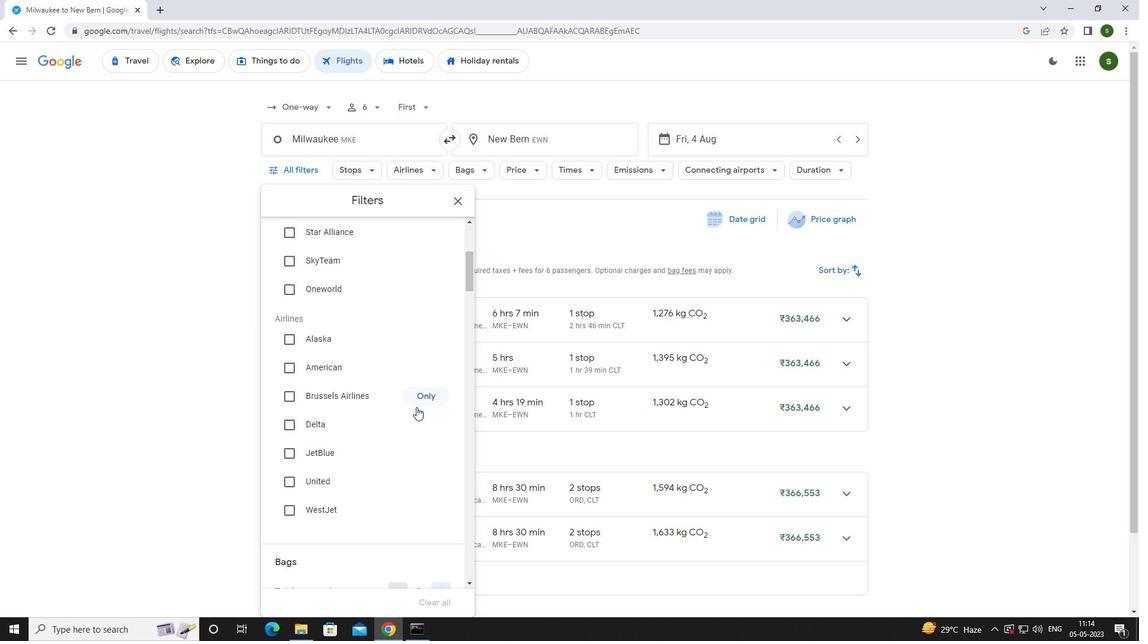 
Action: Mouse scrolled (416, 406) with delta (0, 0)
Screenshot: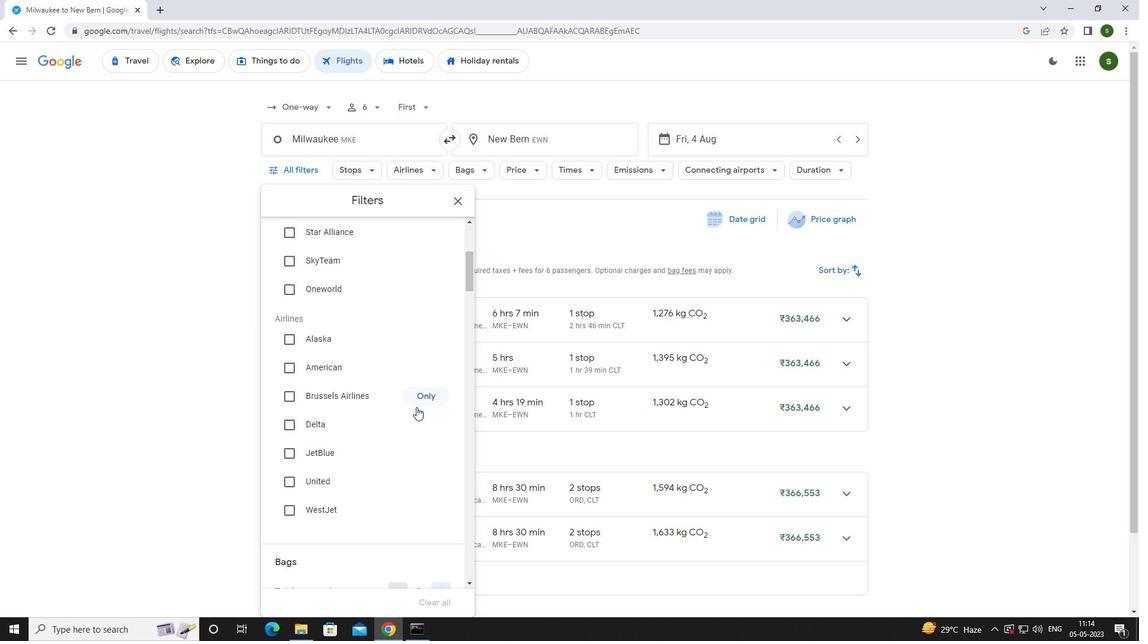 
Action: Mouse moved to (436, 498)
Screenshot: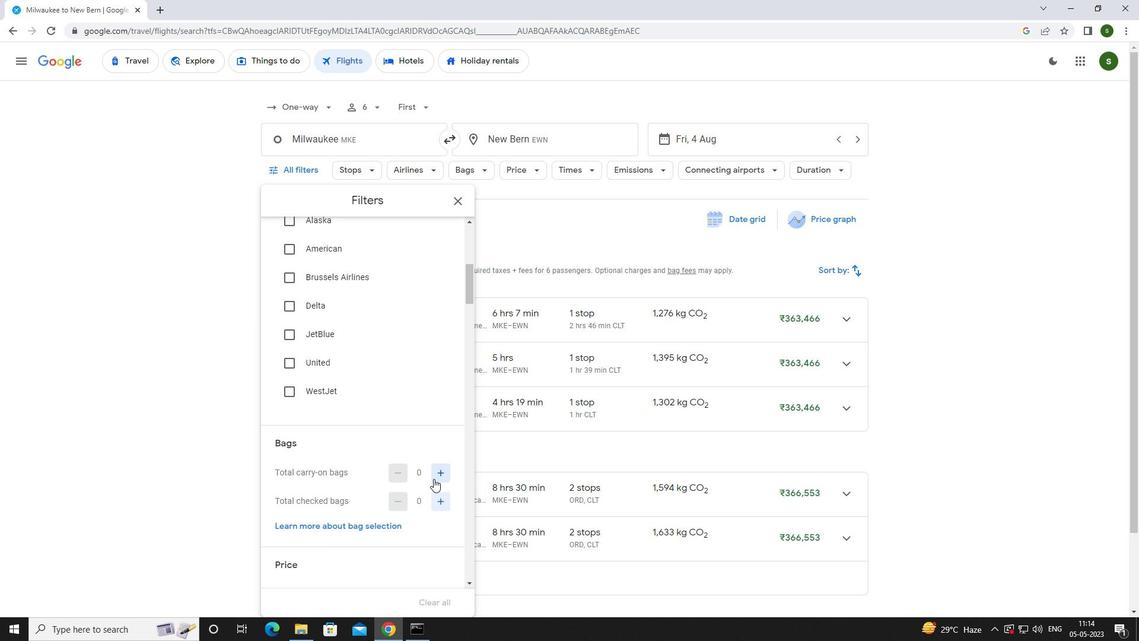 
Action: Mouse pressed left at (436, 498)
Screenshot: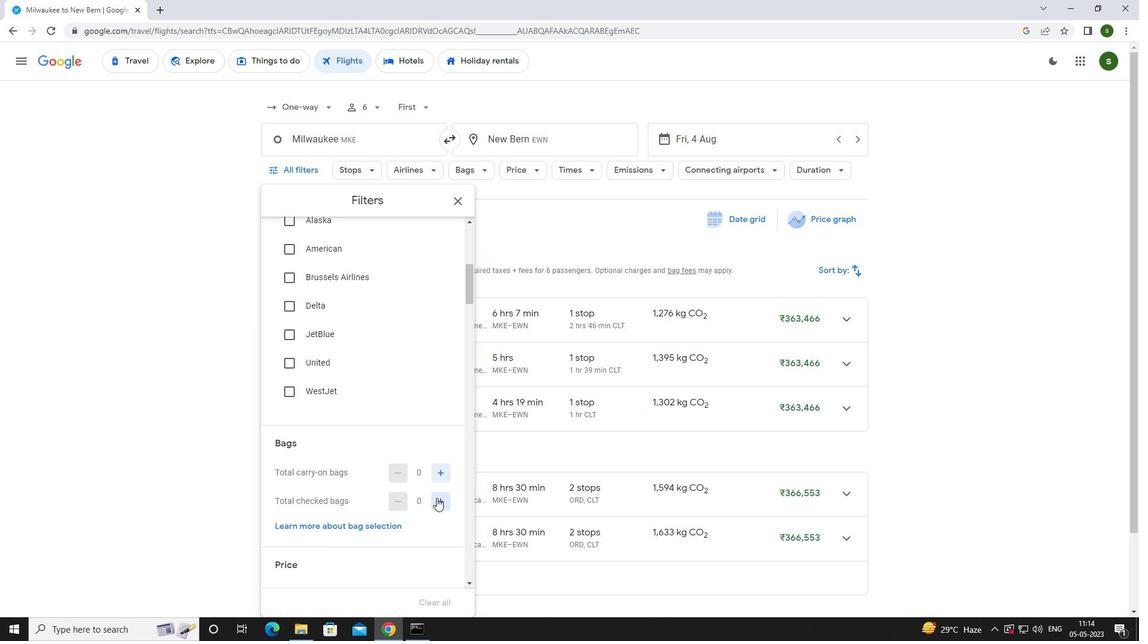 
Action: Mouse moved to (436, 489)
Screenshot: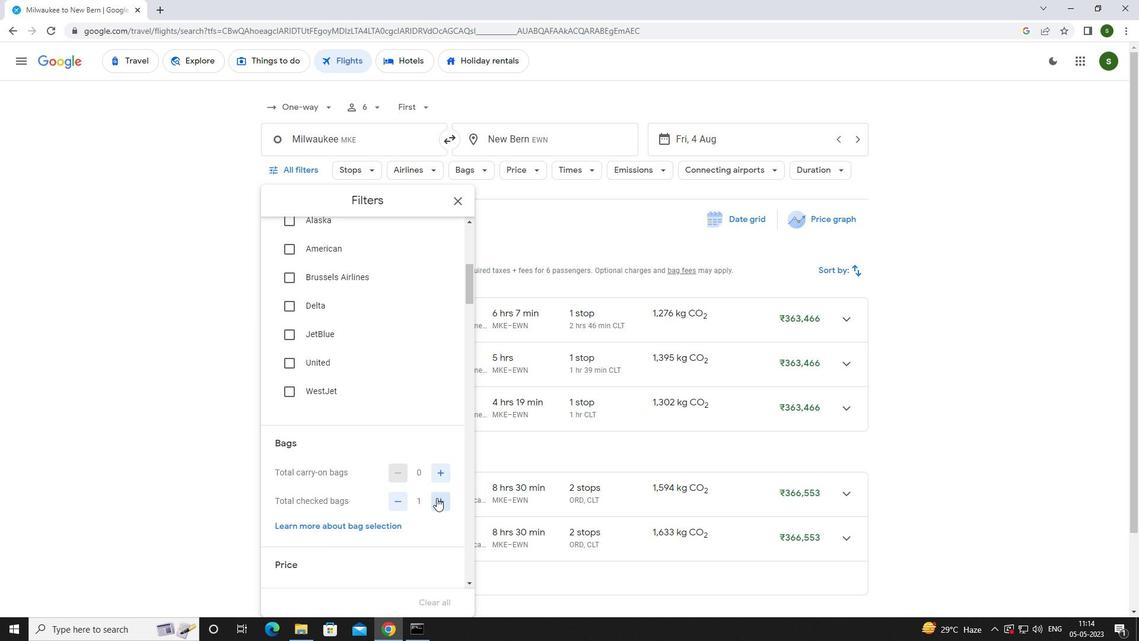 
Action: Mouse scrolled (436, 489) with delta (0, 0)
Screenshot: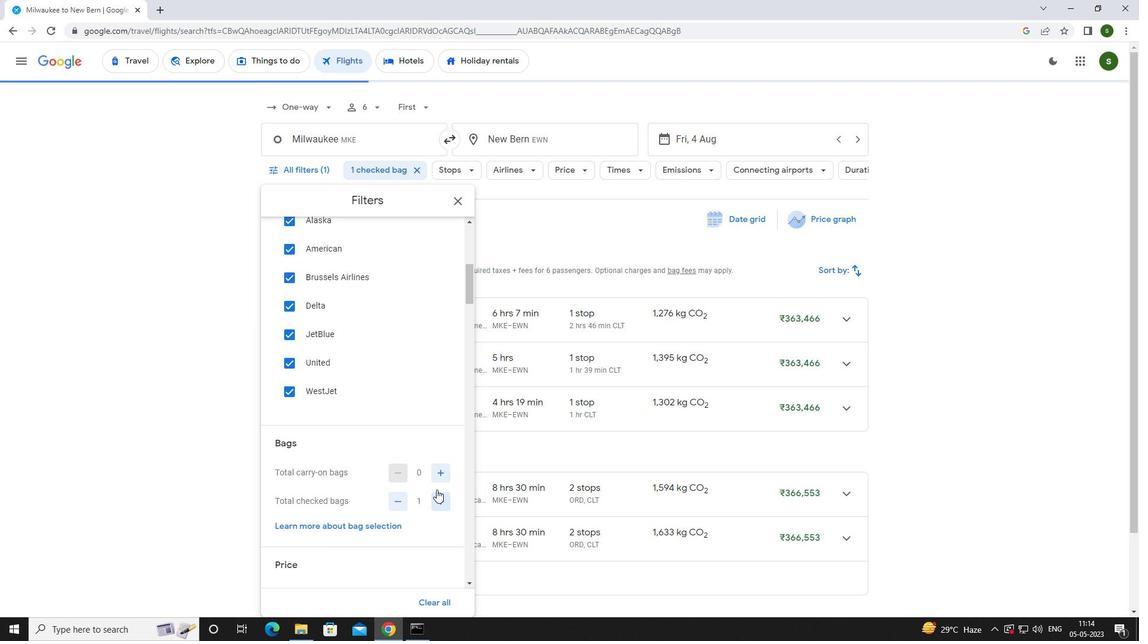 
Action: Mouse scrolled (436, 489) with delta (0, 0)
Screenshot: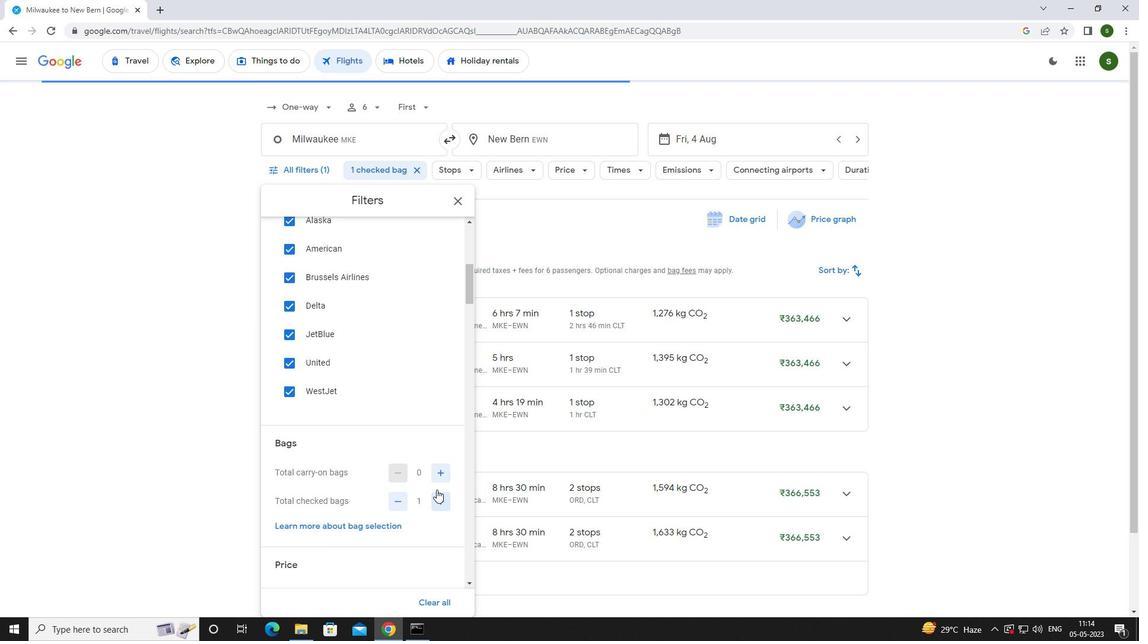 
Action: Mouse moved to (441, 496)
Screenshot: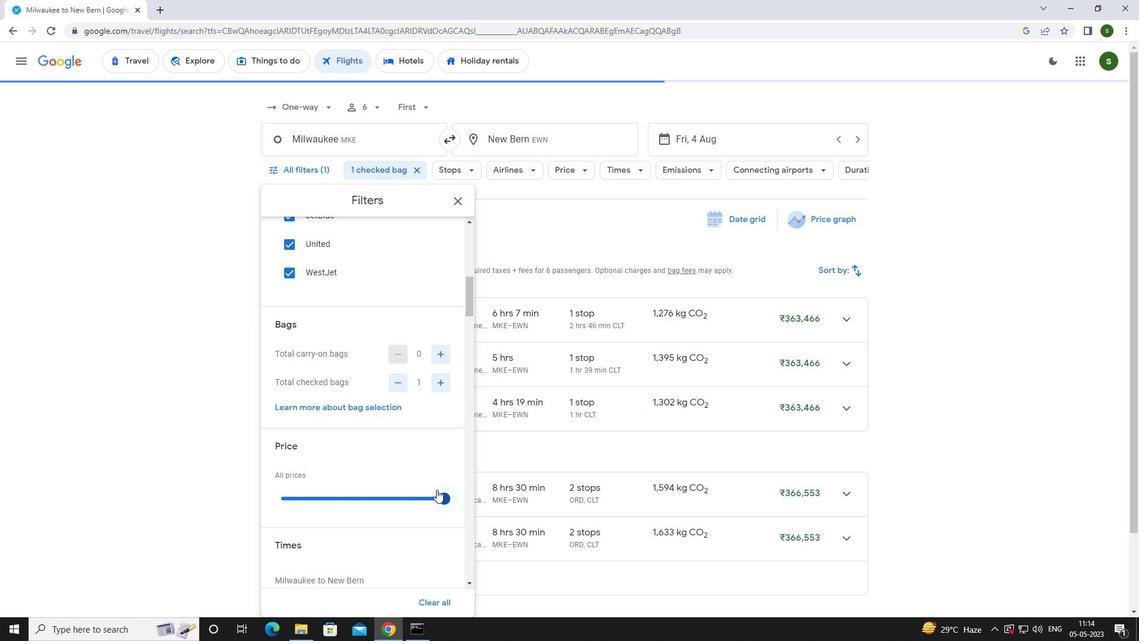 
Action: Mouse pressed left at (441, 496)
Screenshot: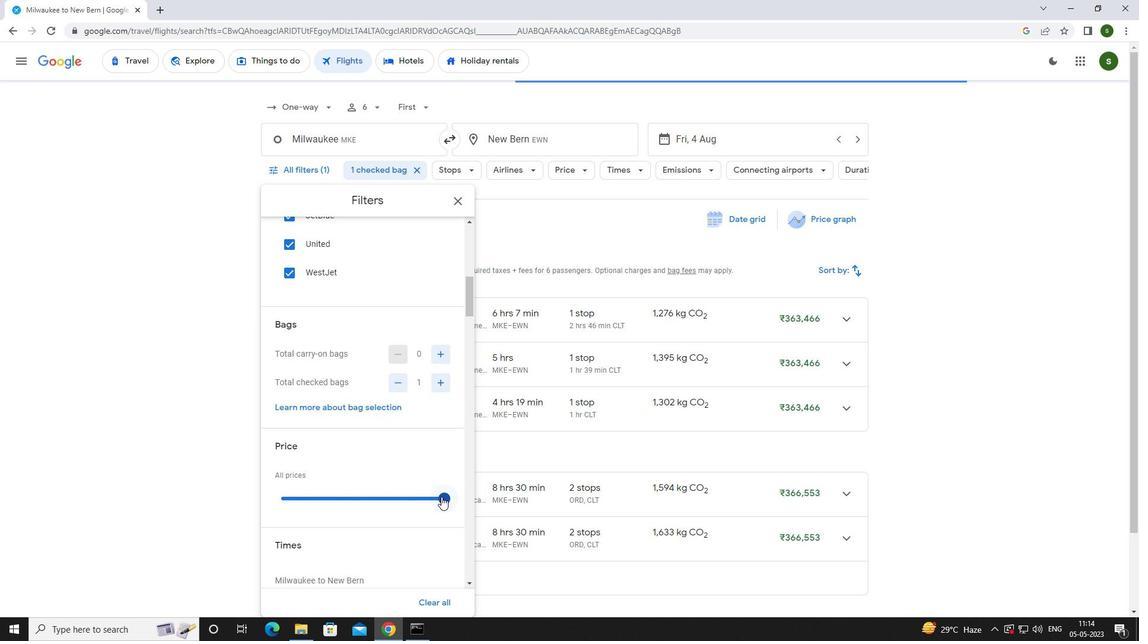 
Action: Mouse moved to (309, 468)
Screenshot: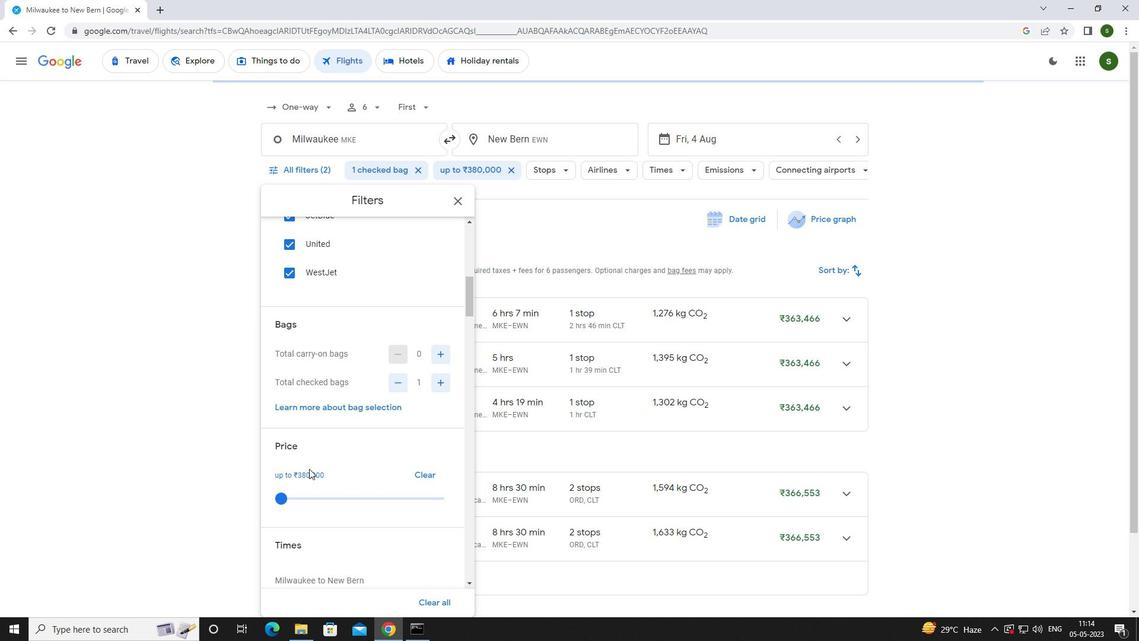 
Action: Mouse scrolled (309, 467) with delta (0, 0)
Screenshot: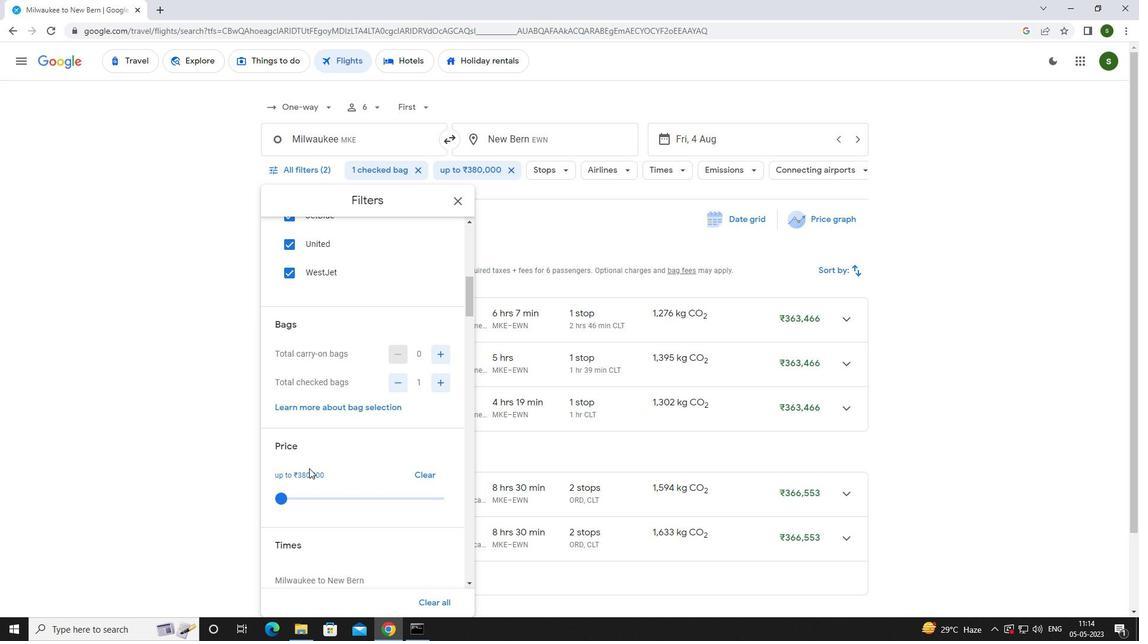 
Action: Mouse scrolled (309, 467) with delta (0, 0)
Screenshot: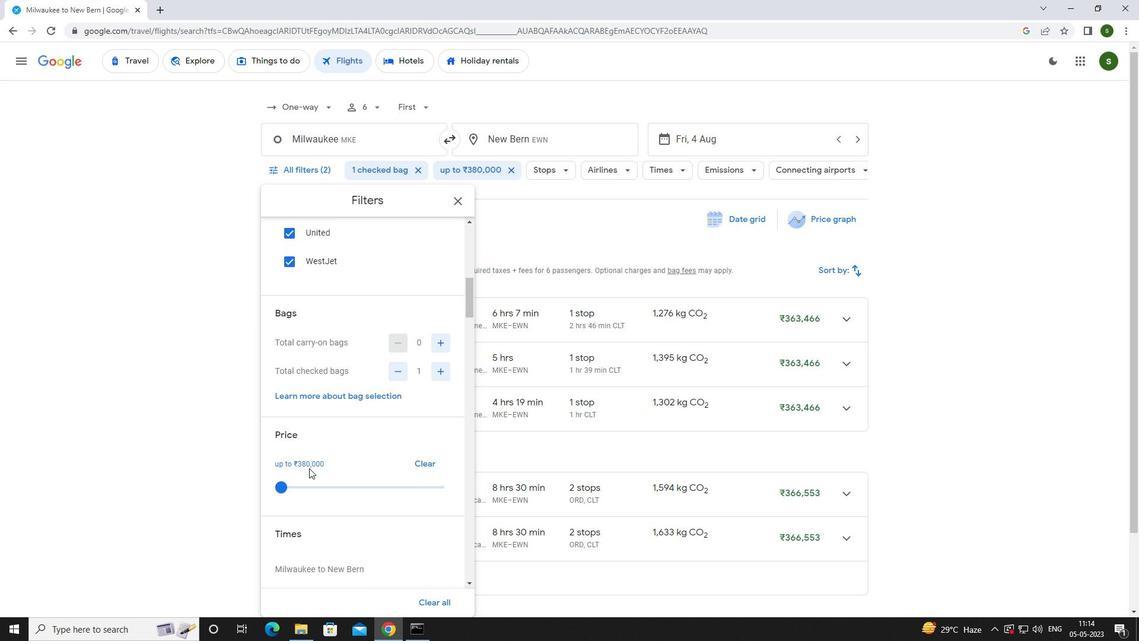 
Action: Mouse moved to (284, 513)
Screenshot: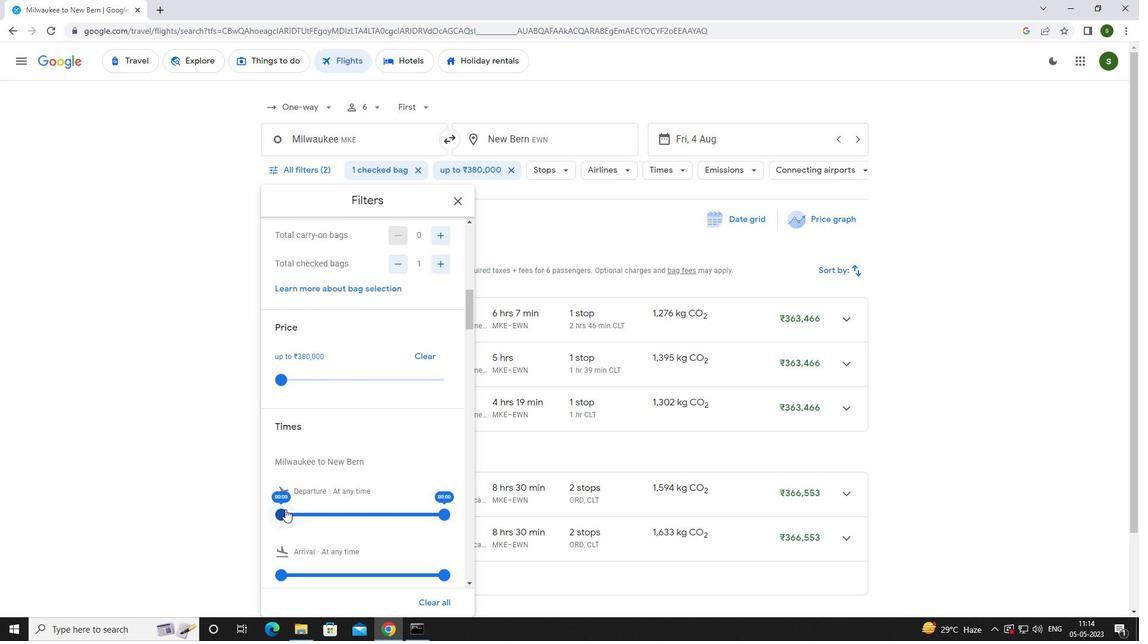 
Action: Mouse pressed left at (284, 513)
Screenshot: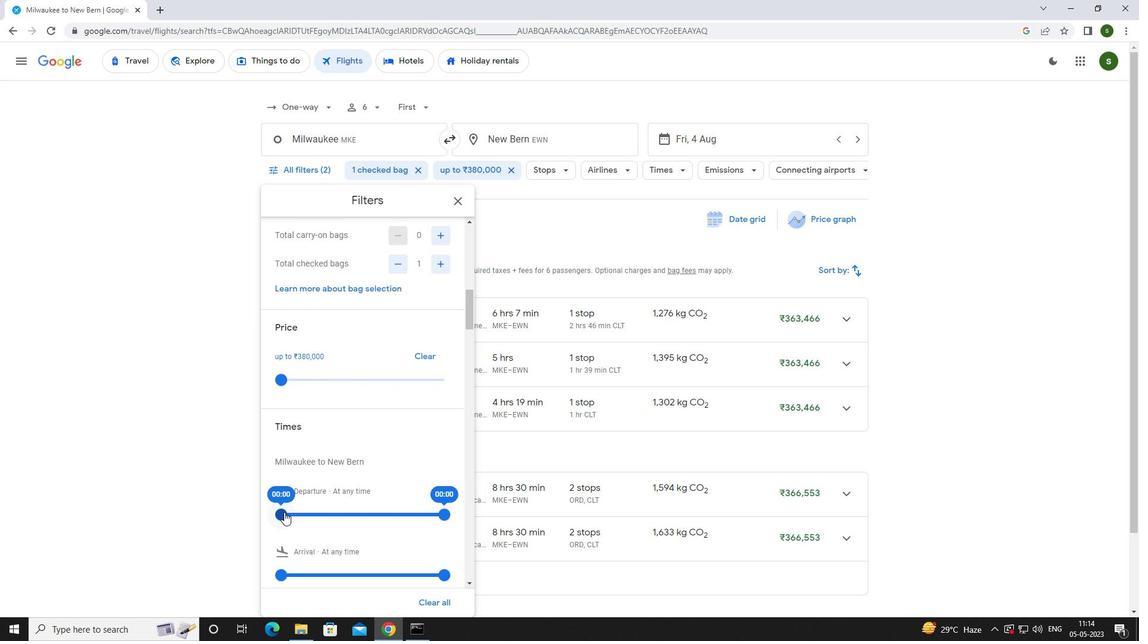 
Action: Mouse moved to (923, 412)
Screenshot: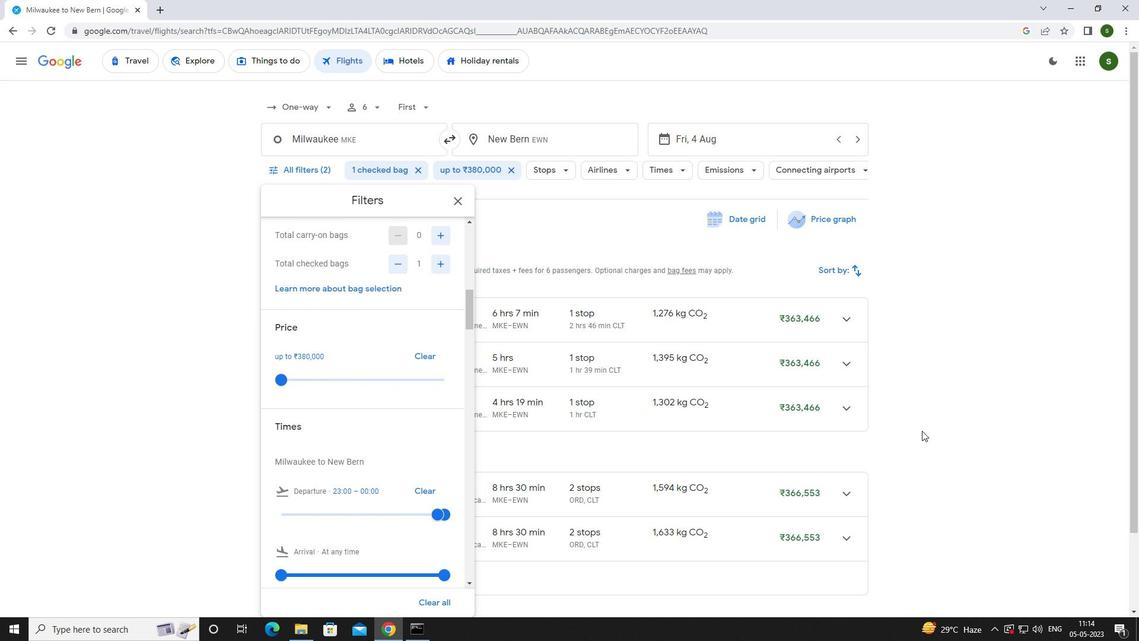 
Action: Mouse pressed left at (923, 412)
Screenshot: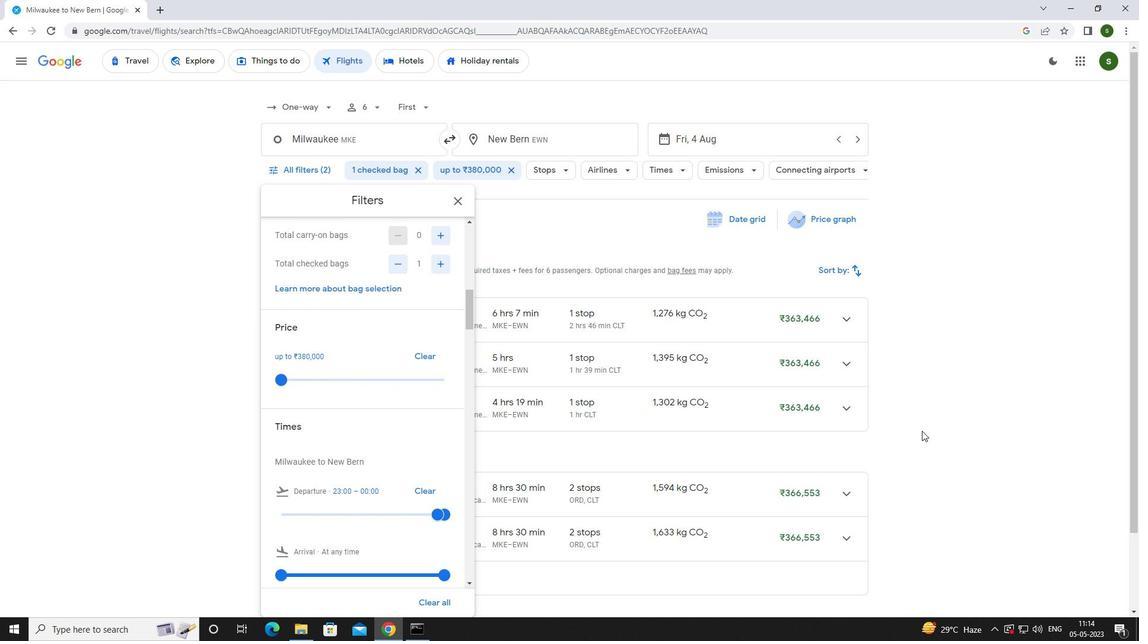 
